 Task: Search one way flight ticket for 2 adults, 2 infants in seat and 1 infant on lap in first from Buffalo: Buffalo Niagara International Airport to Springfield: Abraham Lincoln Capital Airport on 5-2-2023. Number of bags: 5 checked bags. Price is upto 75000. Outbound departure time preference is 20:30.
Action: Mouse moved to (328, 403)
Screenshot: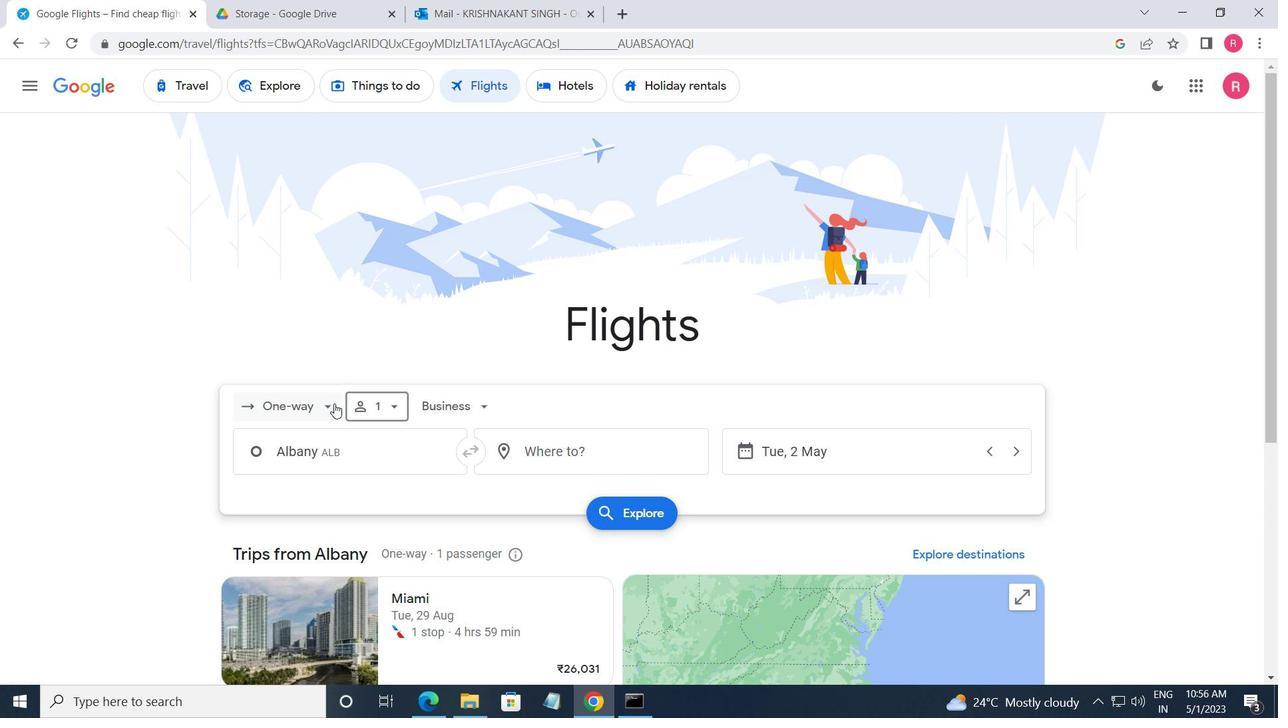 
Action: Mouse pressed left at (328, 403)
Screenshot: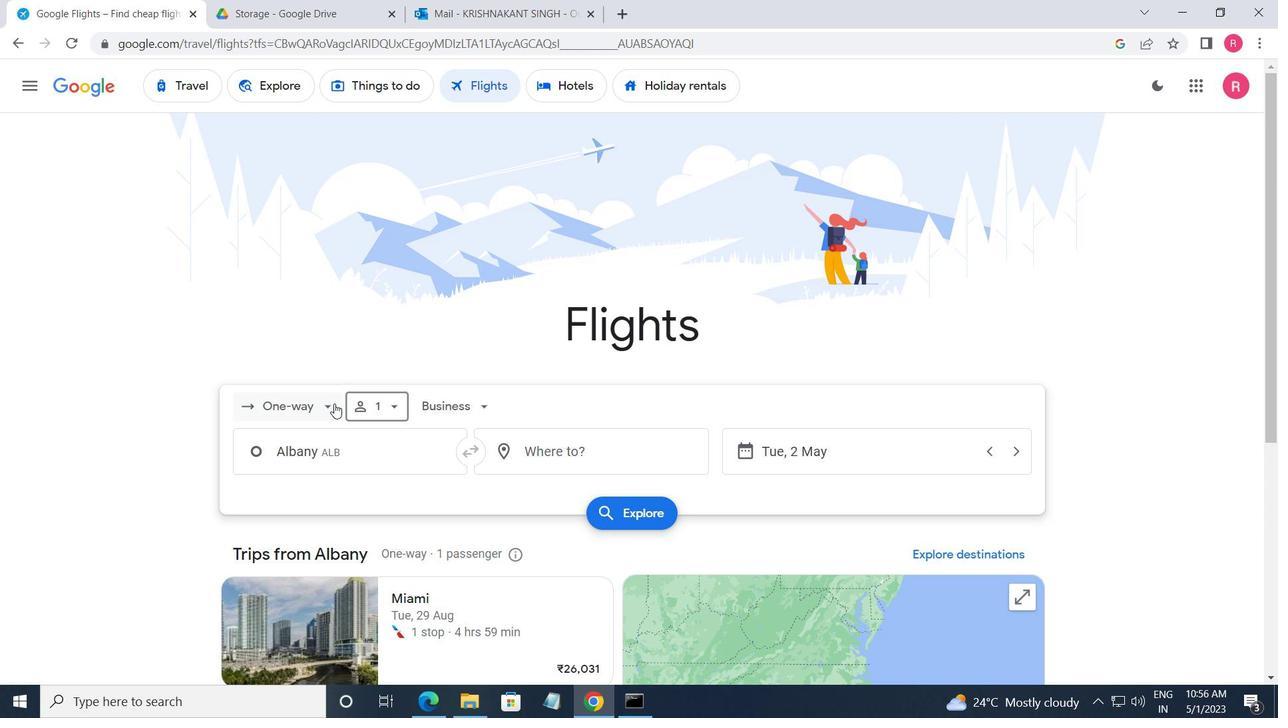 
Action: Mouse moved to (321, 479)
Screenshot: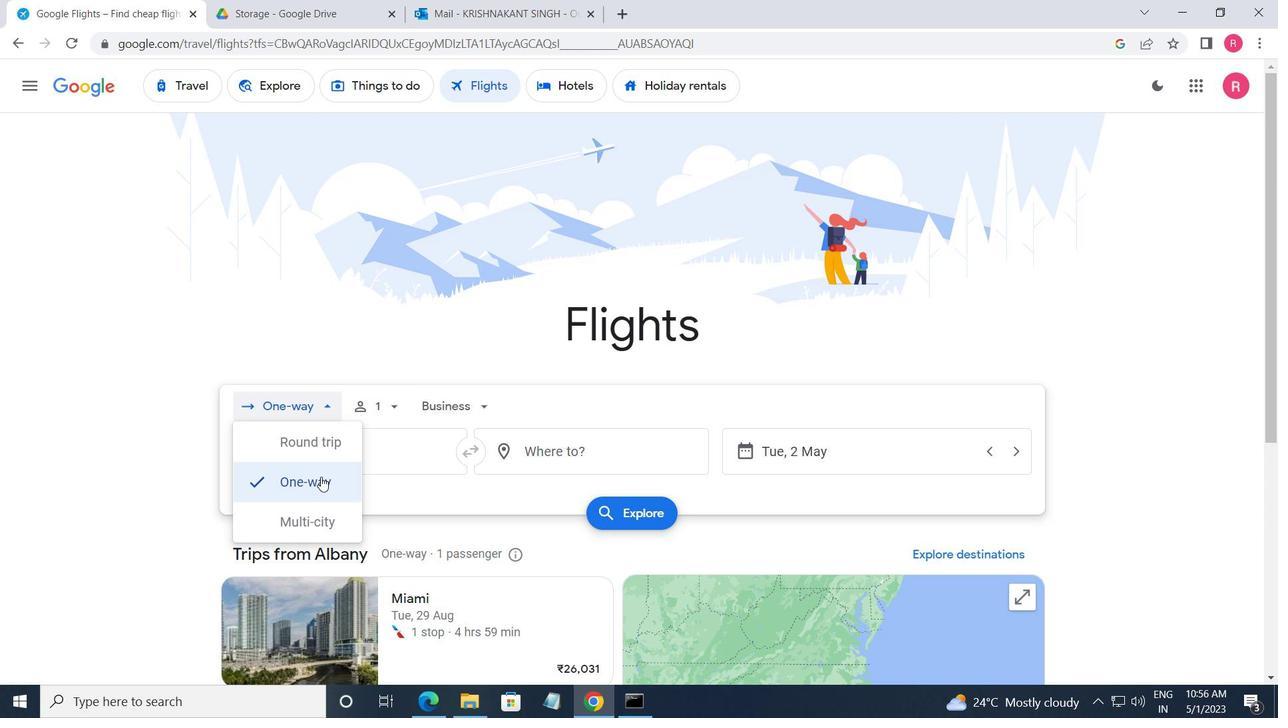 
Action: Mouse pressed left at (321, 479)
Screenshot: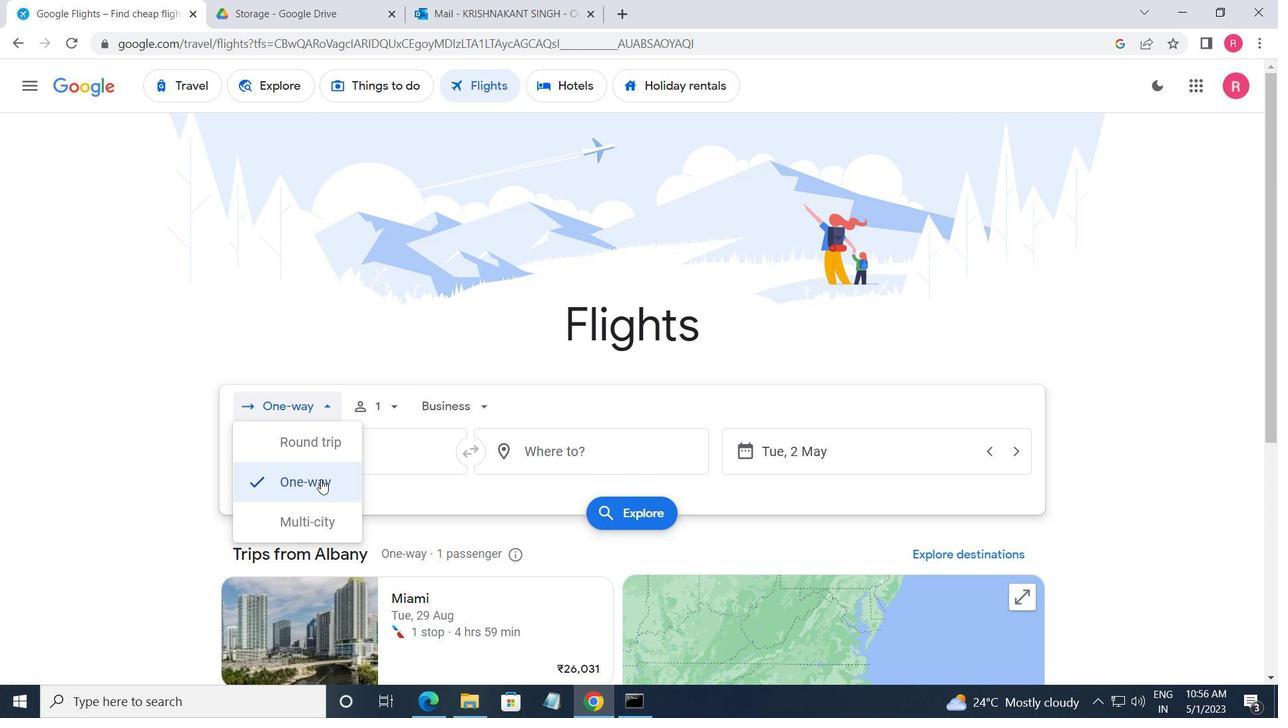 
Action: Mouse moved to (372, 418)
Screenshot: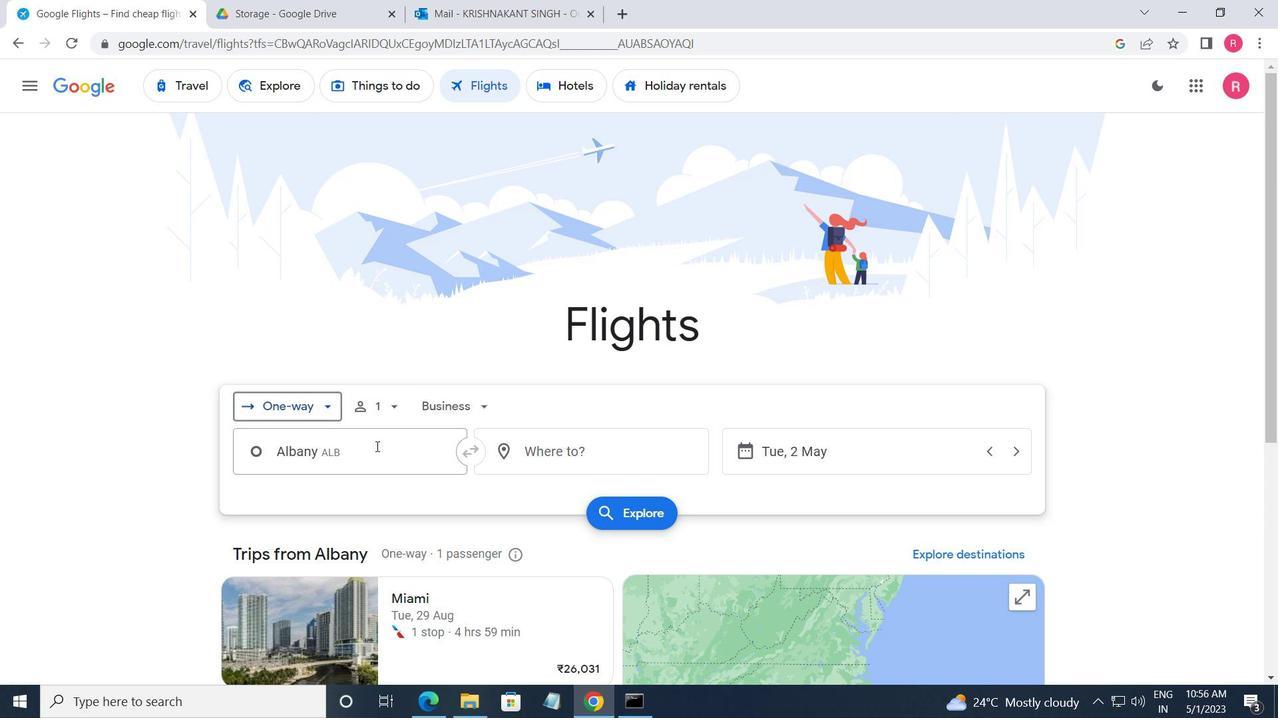 
Action: Mouse pressed left at (372, 418)
Screenshot: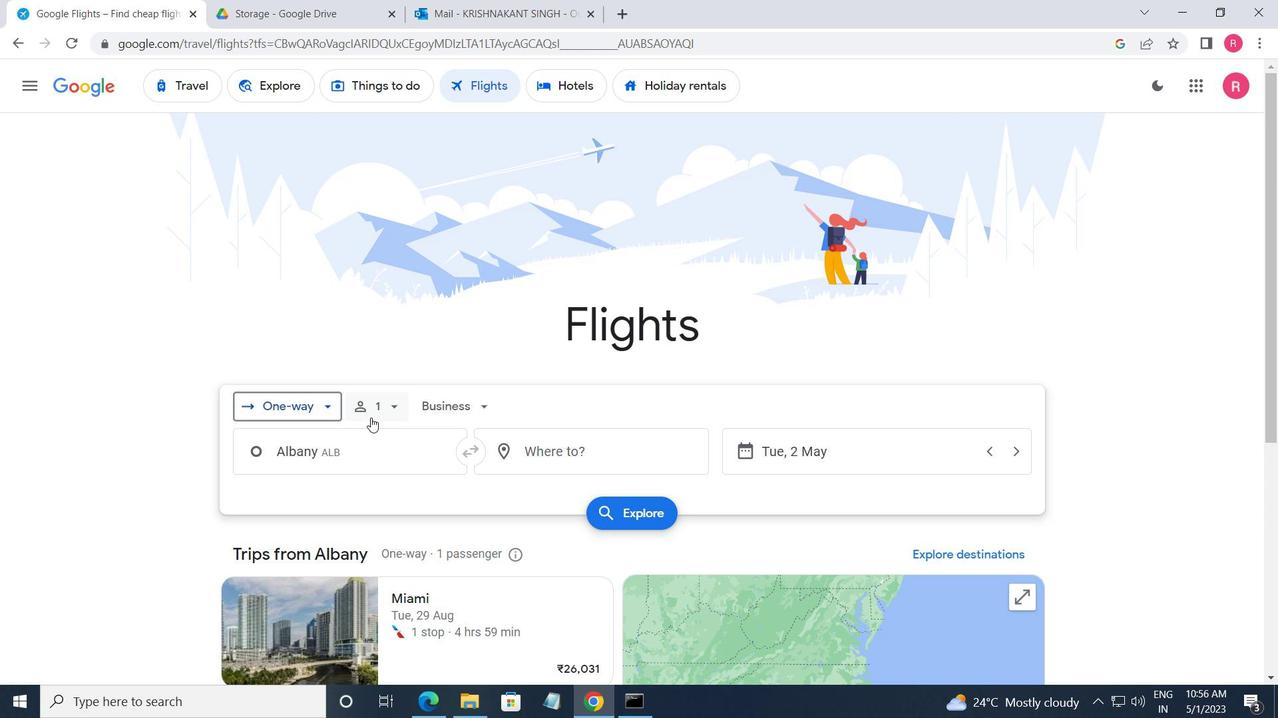 
Action: Mouse moved to (517, 448)
Screenshot: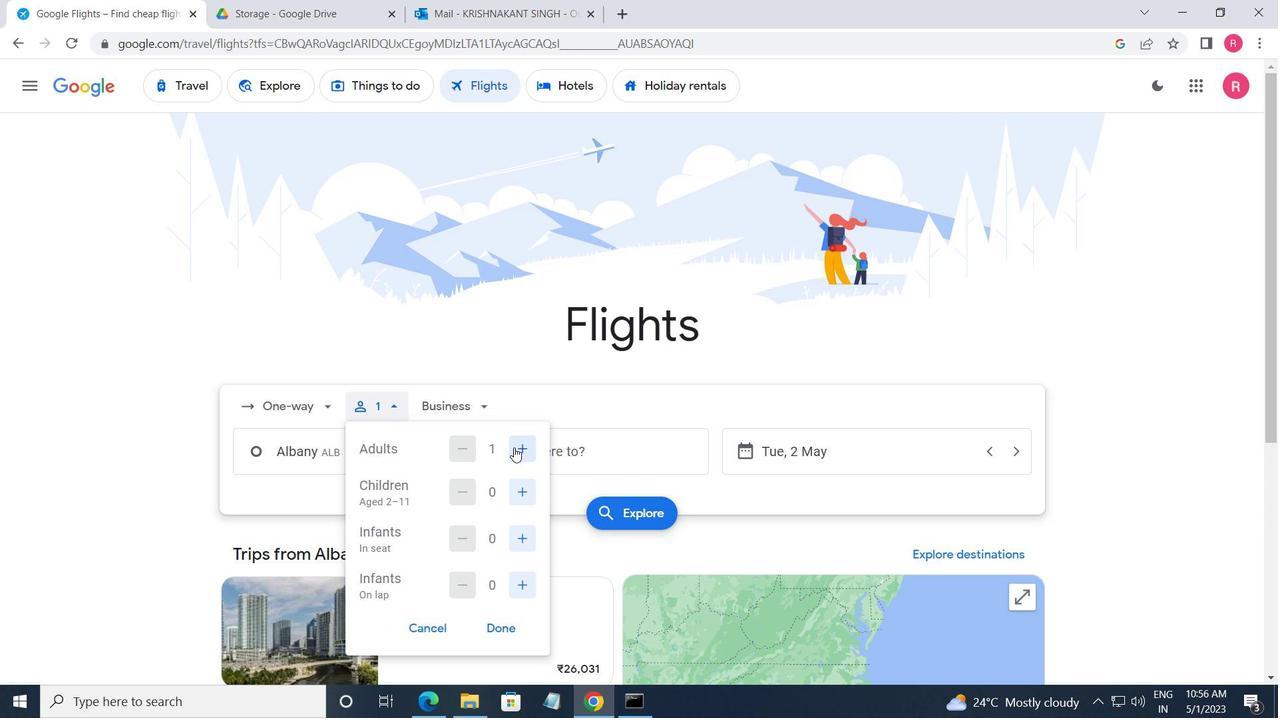 
Action: Mouse pressed left at (517, 448)
Screenshot: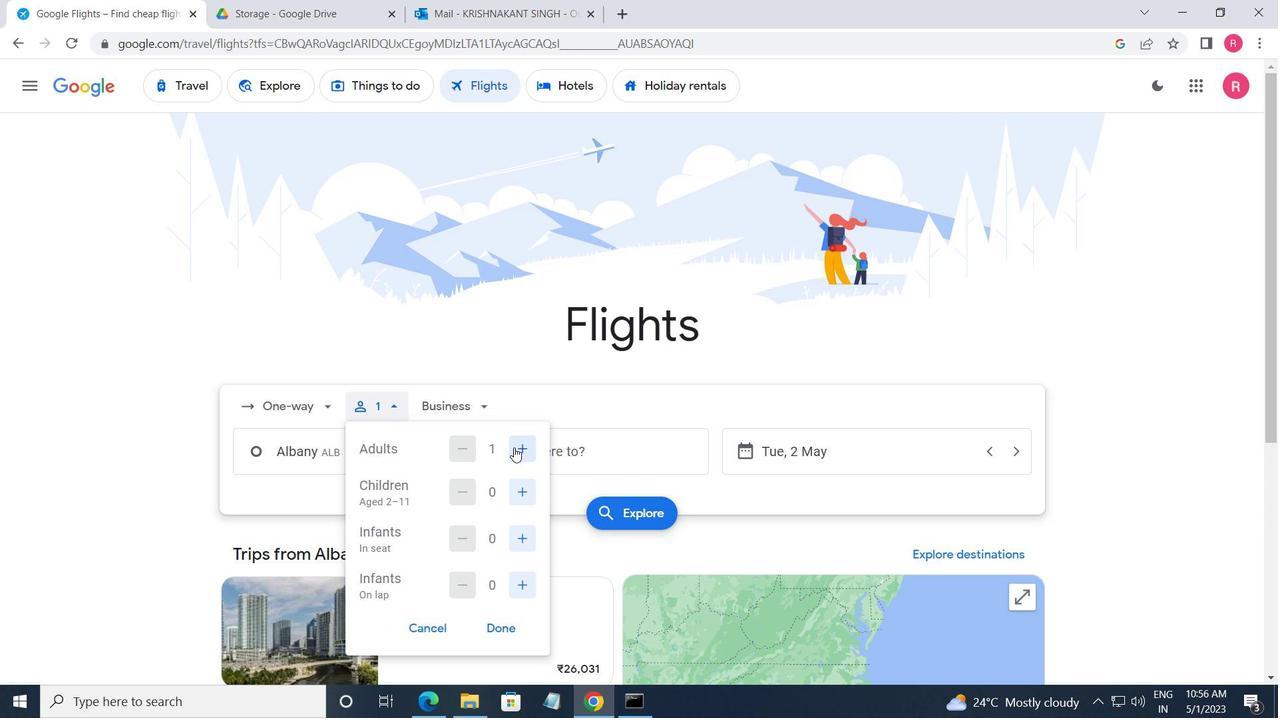 
Action: Mouse moved to (518, 448)
Screenshot: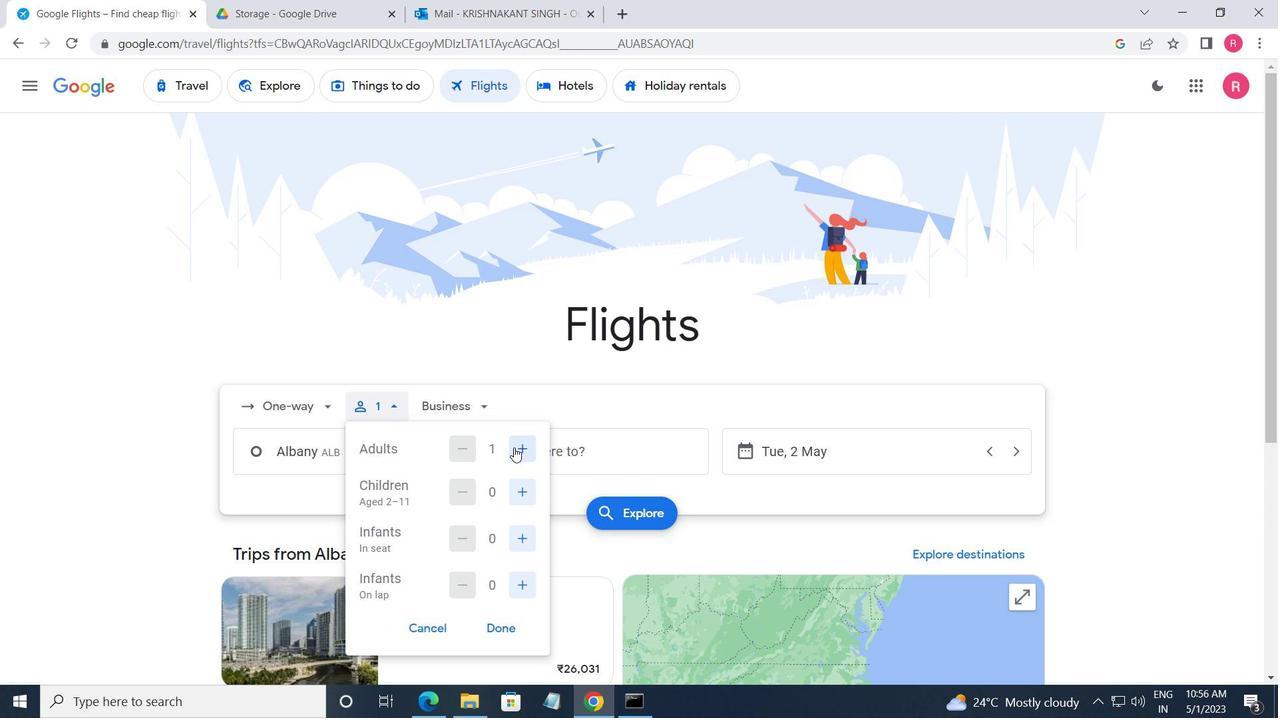 
Action: Mouse pressed left at (518, 448)
Screenshot: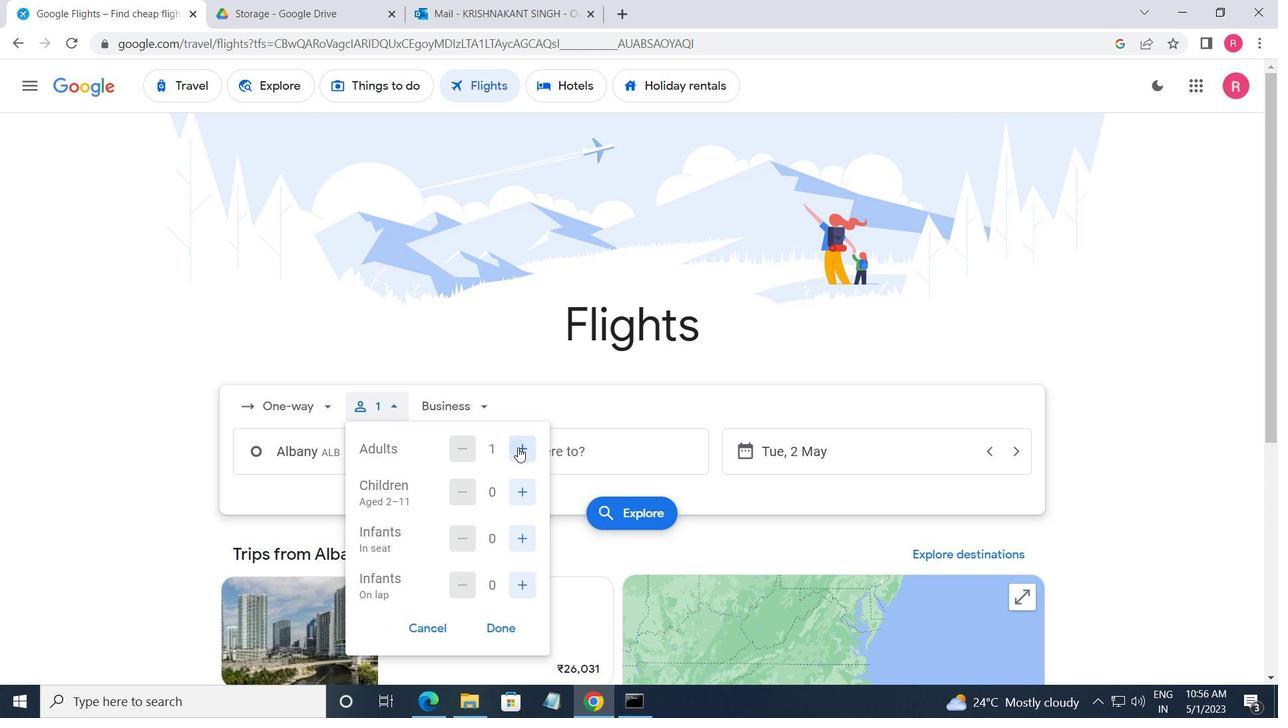 
Action: Mouse moved to (465, 451)
Screenshot: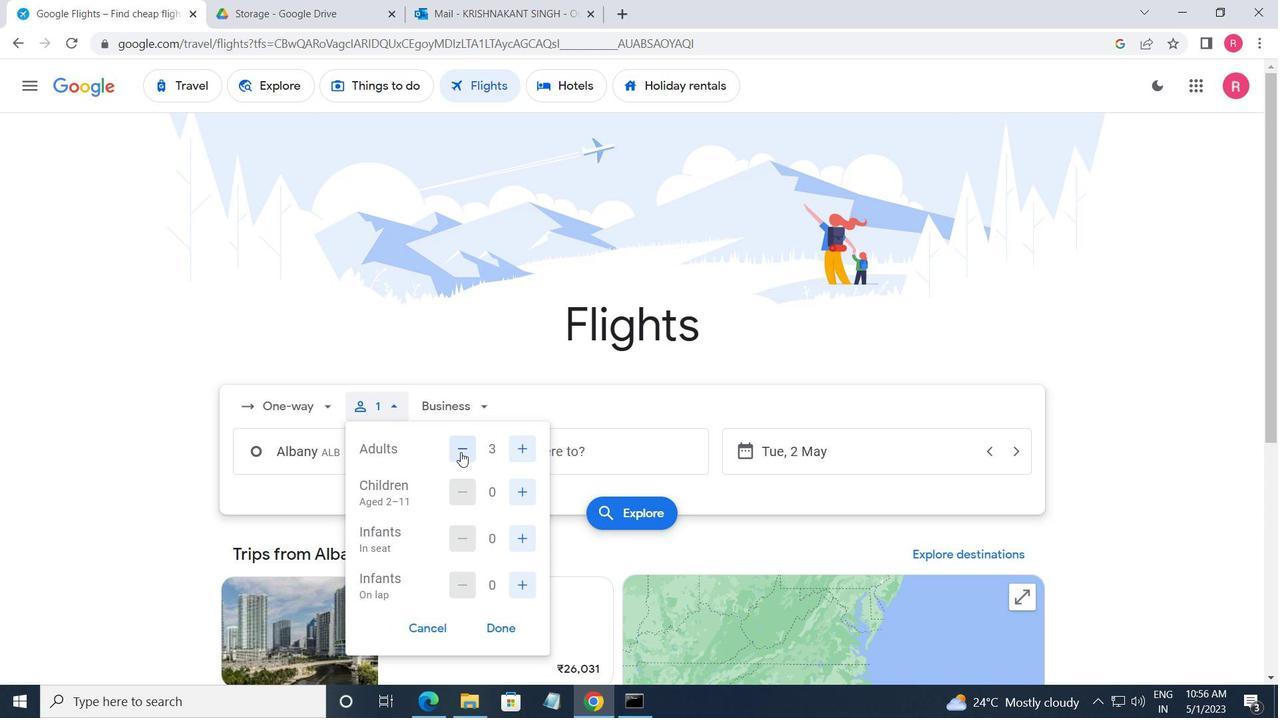 
Action: Mouse pressed left at (465, 451)
Screenshot: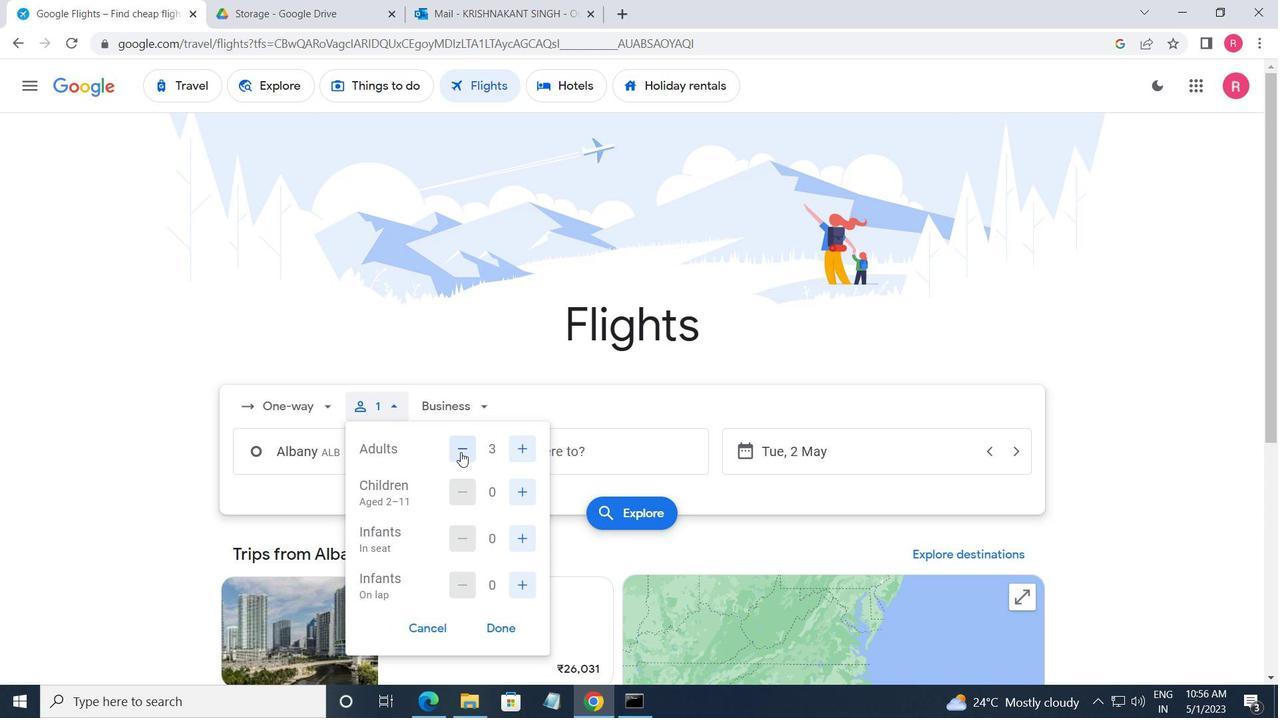 
Action: Mouse moved to (530, 487)
Screenshot: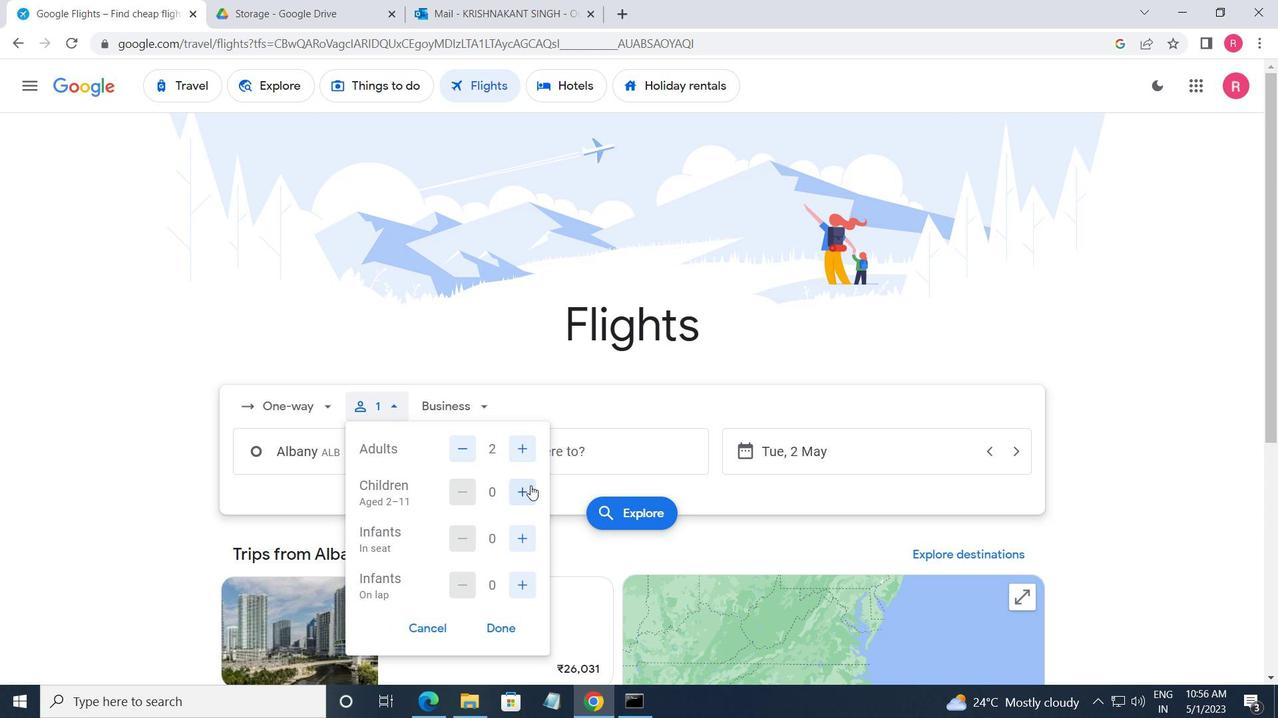 
Action: Mouse pressed left at (530, 487)
Screenshot: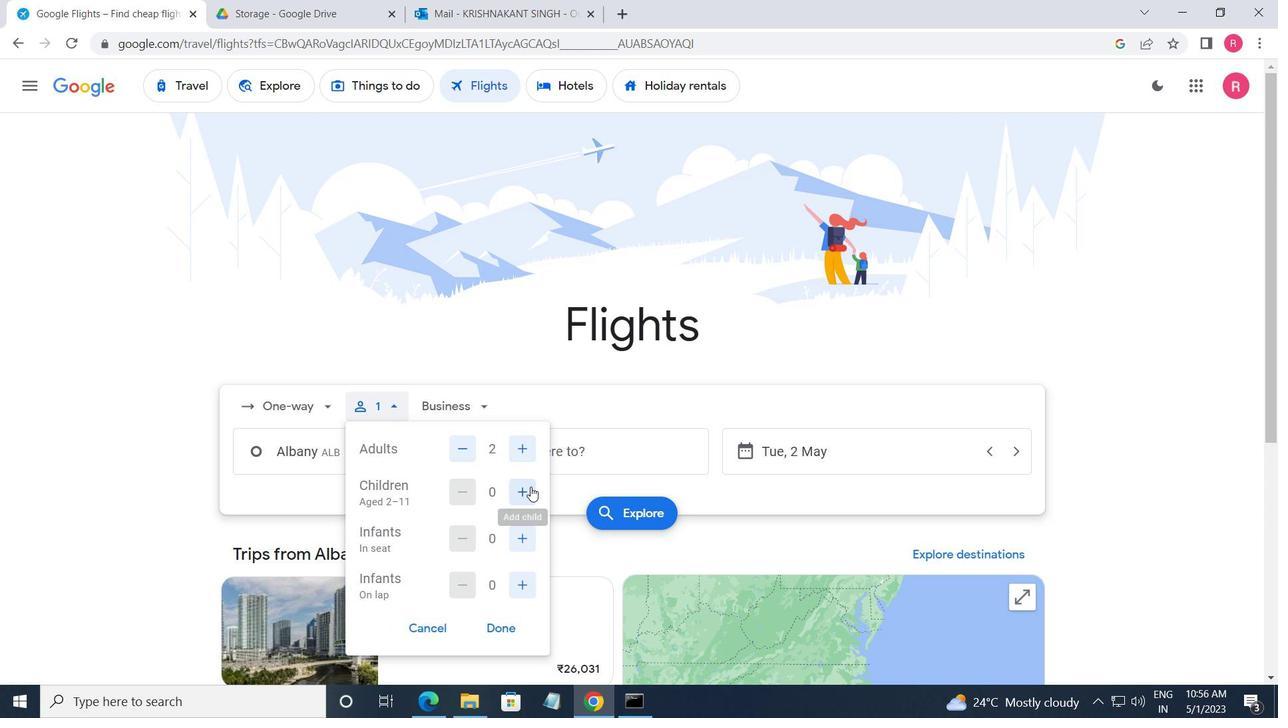 
Action: Mouse pressed left at (530, 487)
Screenshot: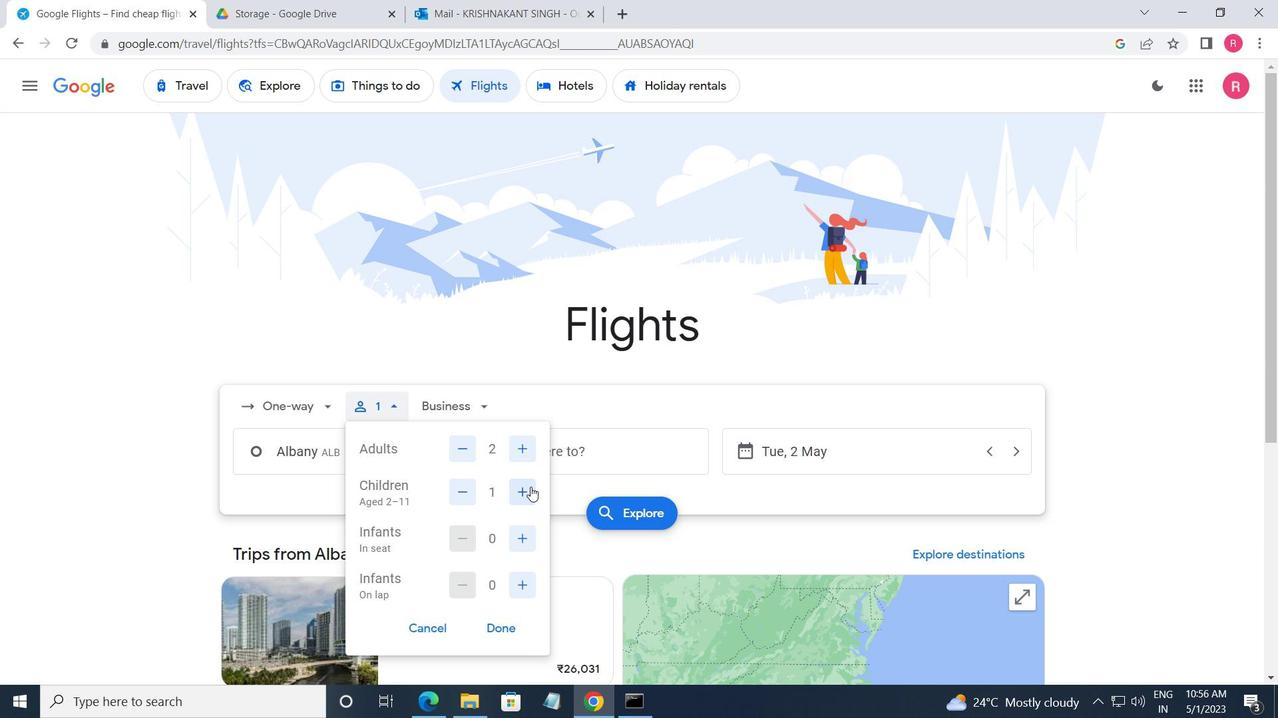 
Action: Mouse moved to (524, 541)
Screenshot: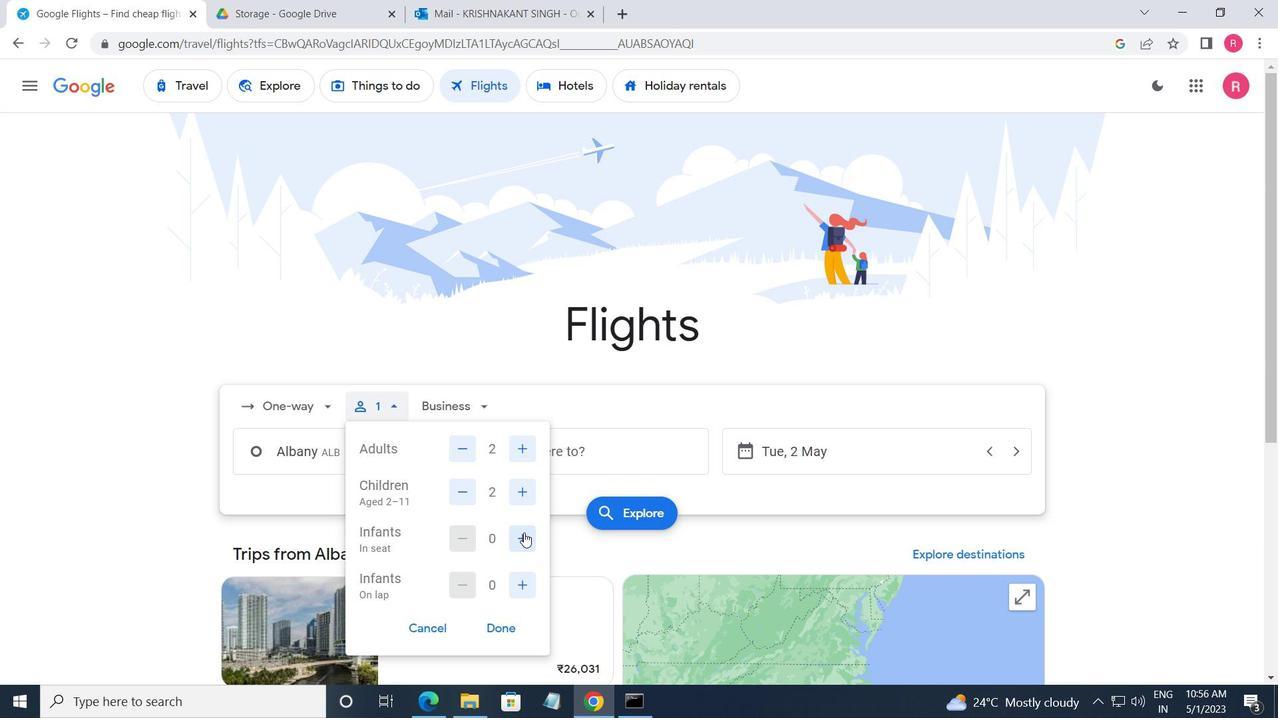 
Action: Mouse pressed left at (524, 541)
Screenshot: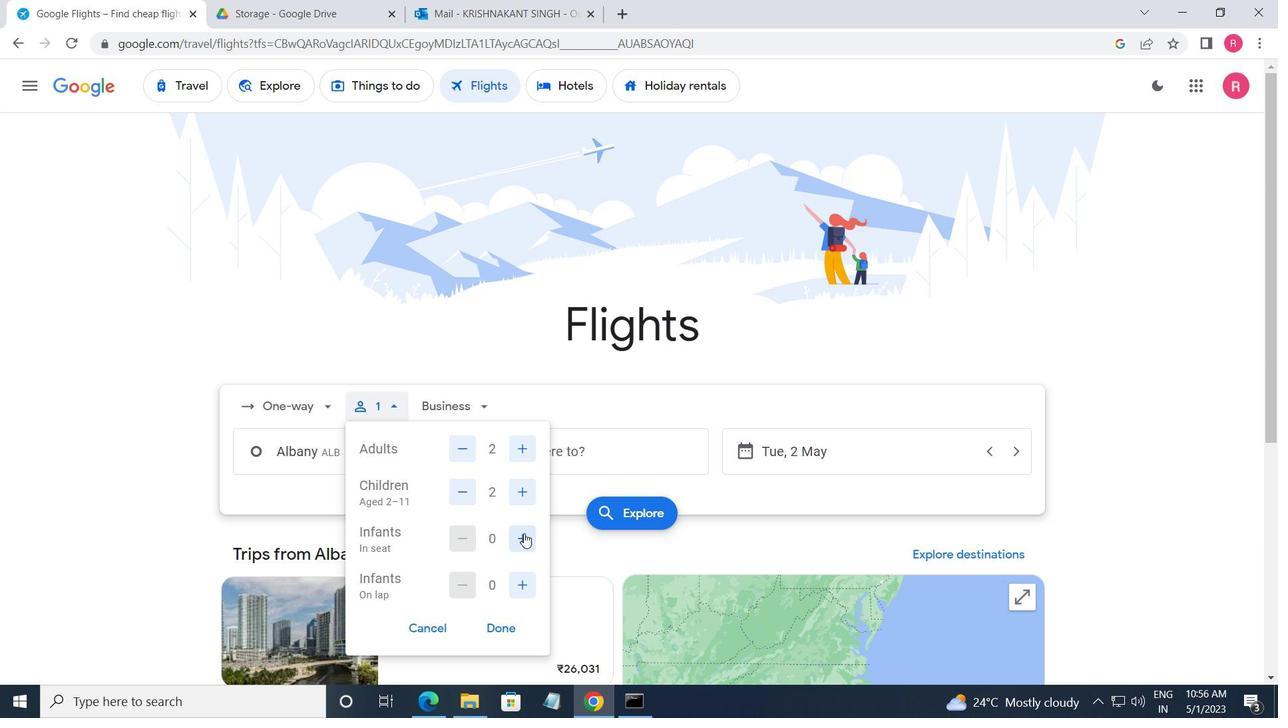 
Action: Mouse pressed left at (524, 541)
Screenshot: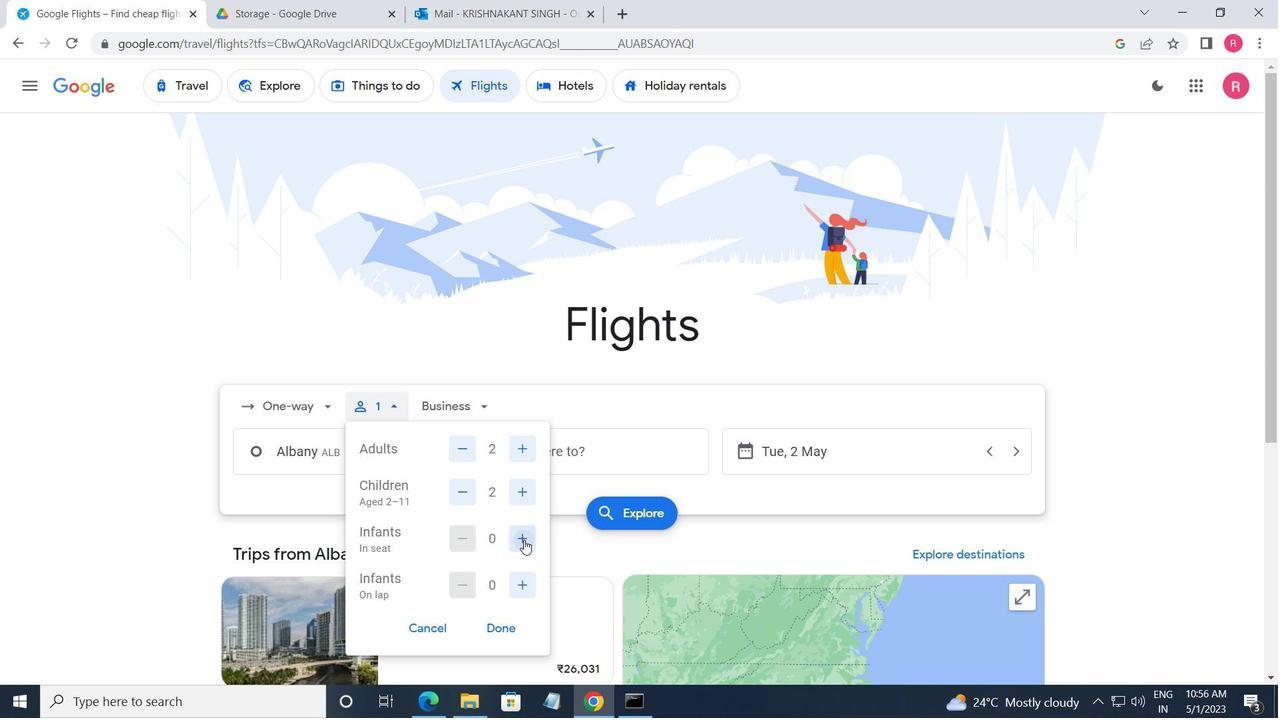 
Action: Mouse moved to (456, 415)
Screenshot: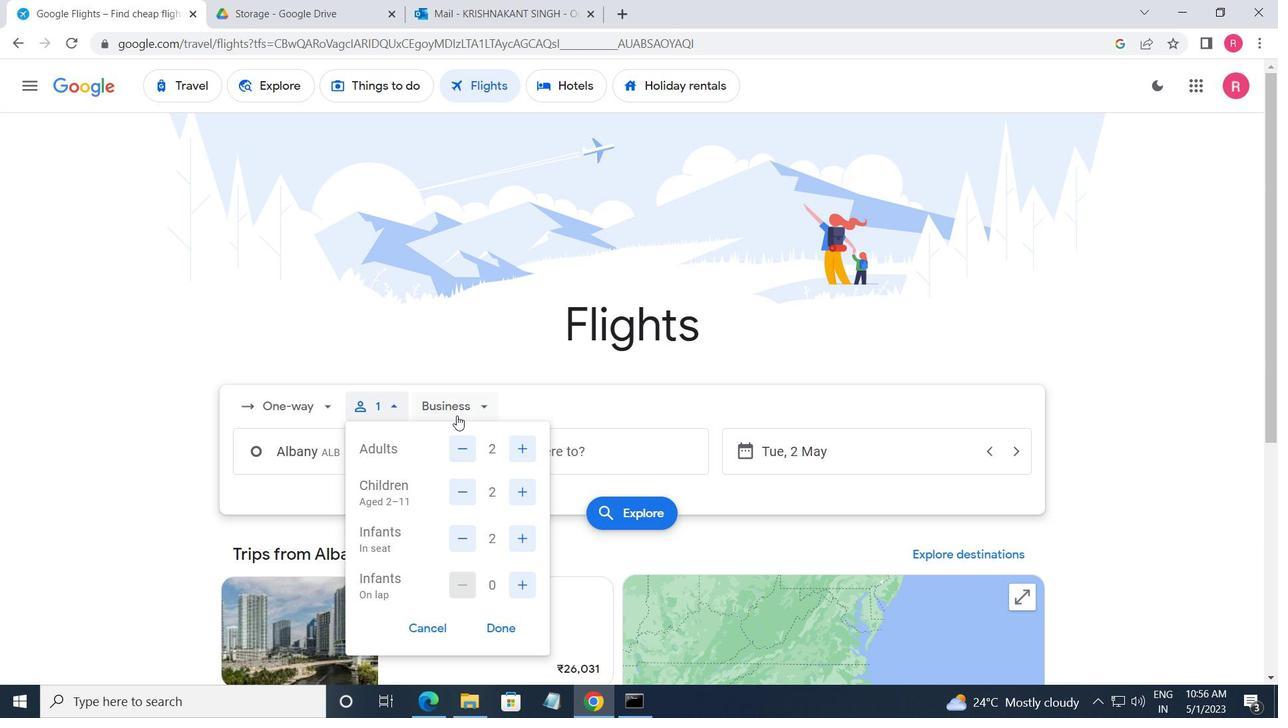 
Action: Mouse pressed left at (456, 415)
Screenshot: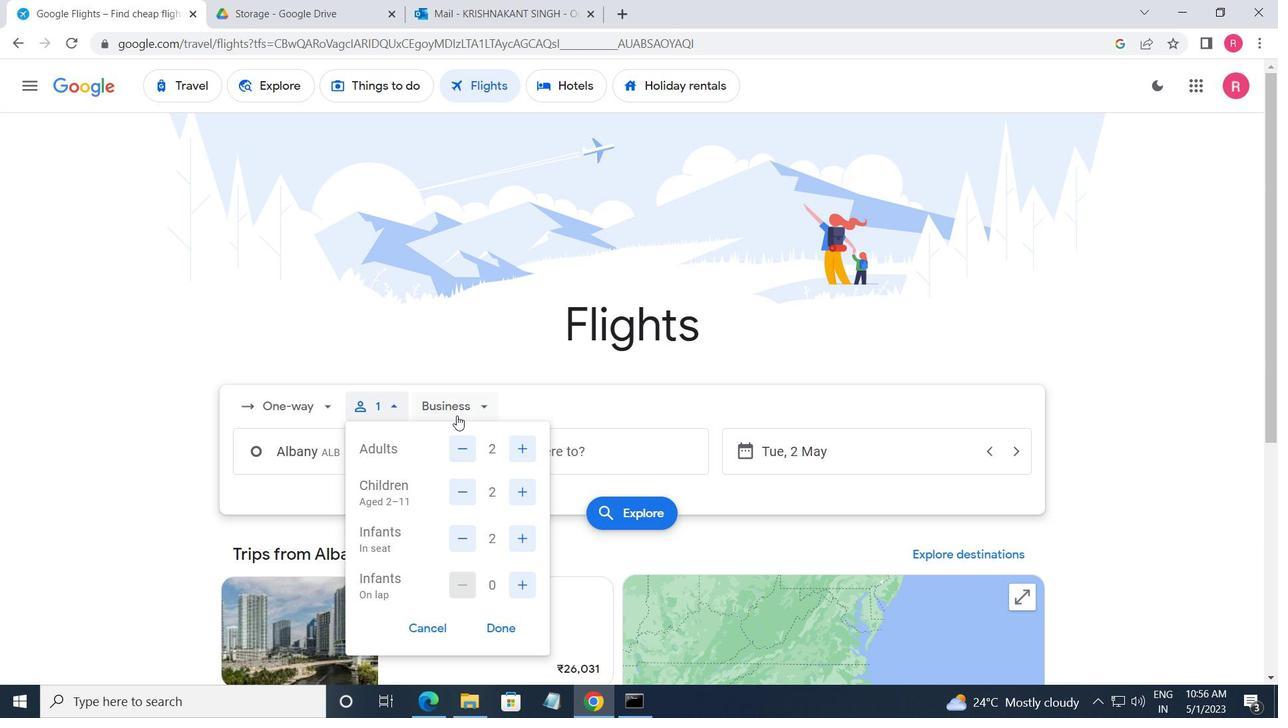 
Action: Mouse moved to (475, 567)
Screenshot: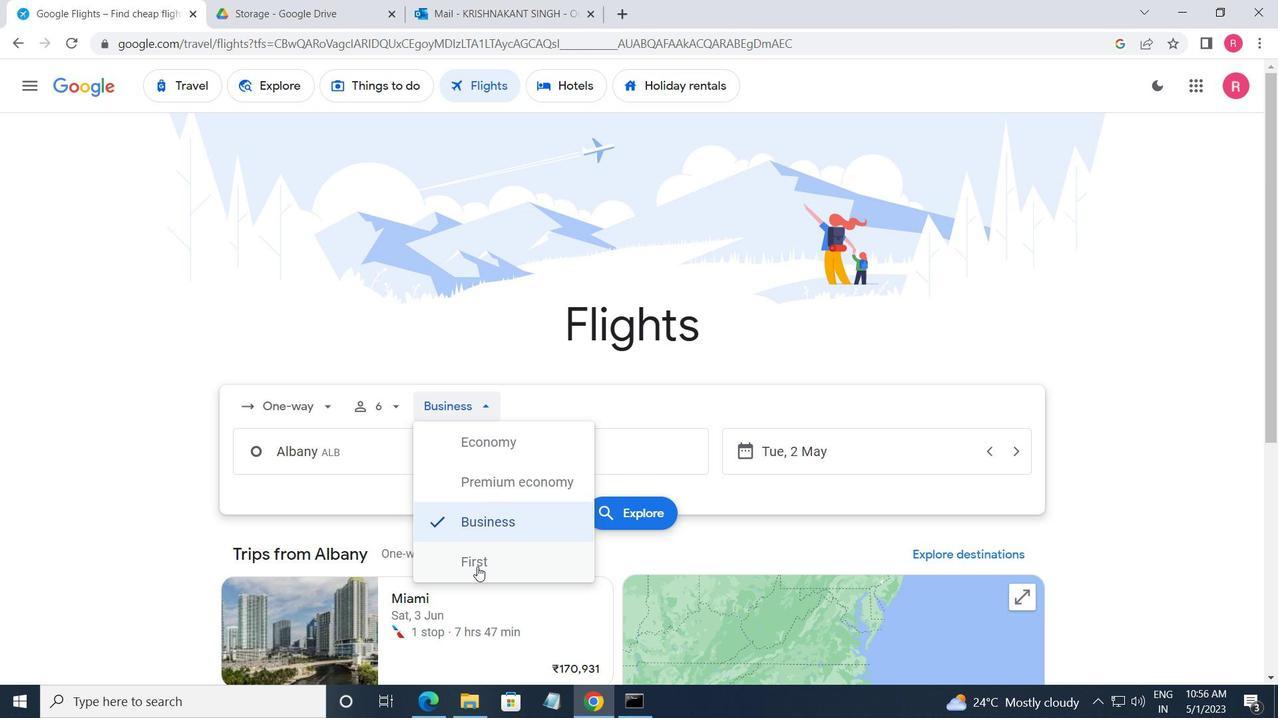 
Action: Mouse pressed left at (475, 567)
Screenshot: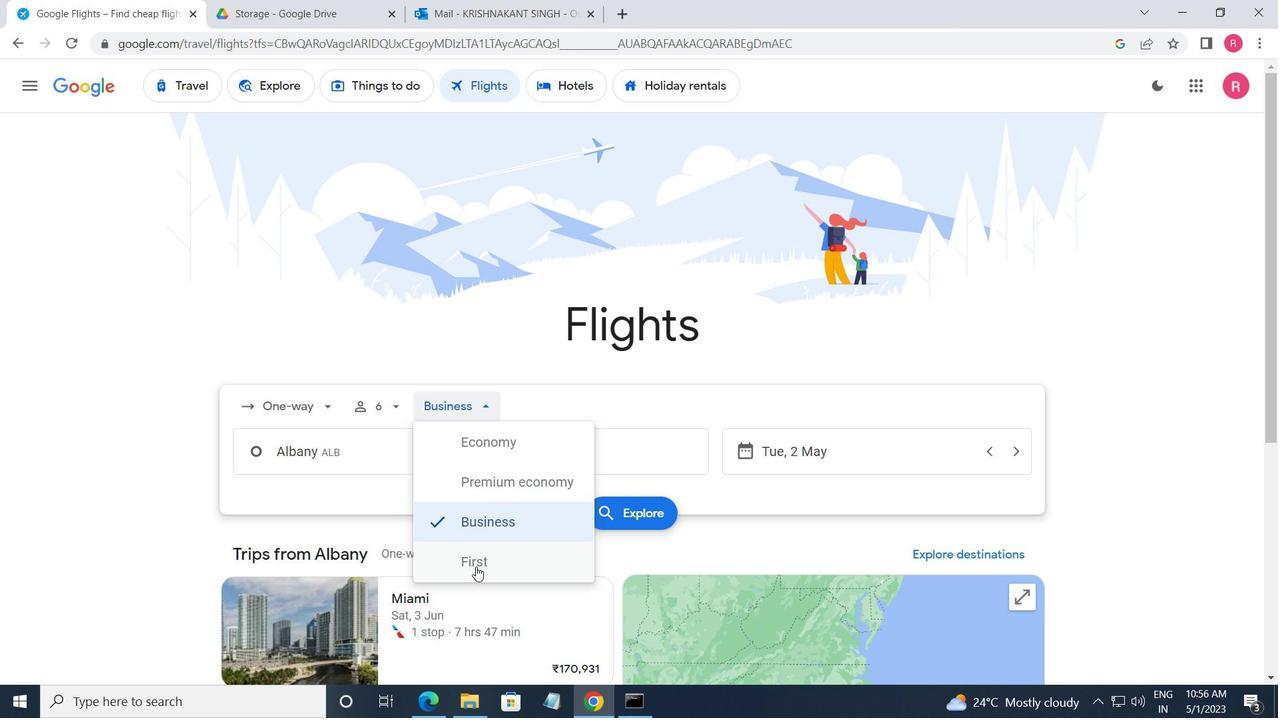 
Action: Mouse moved to (388, 458)
Screenshot: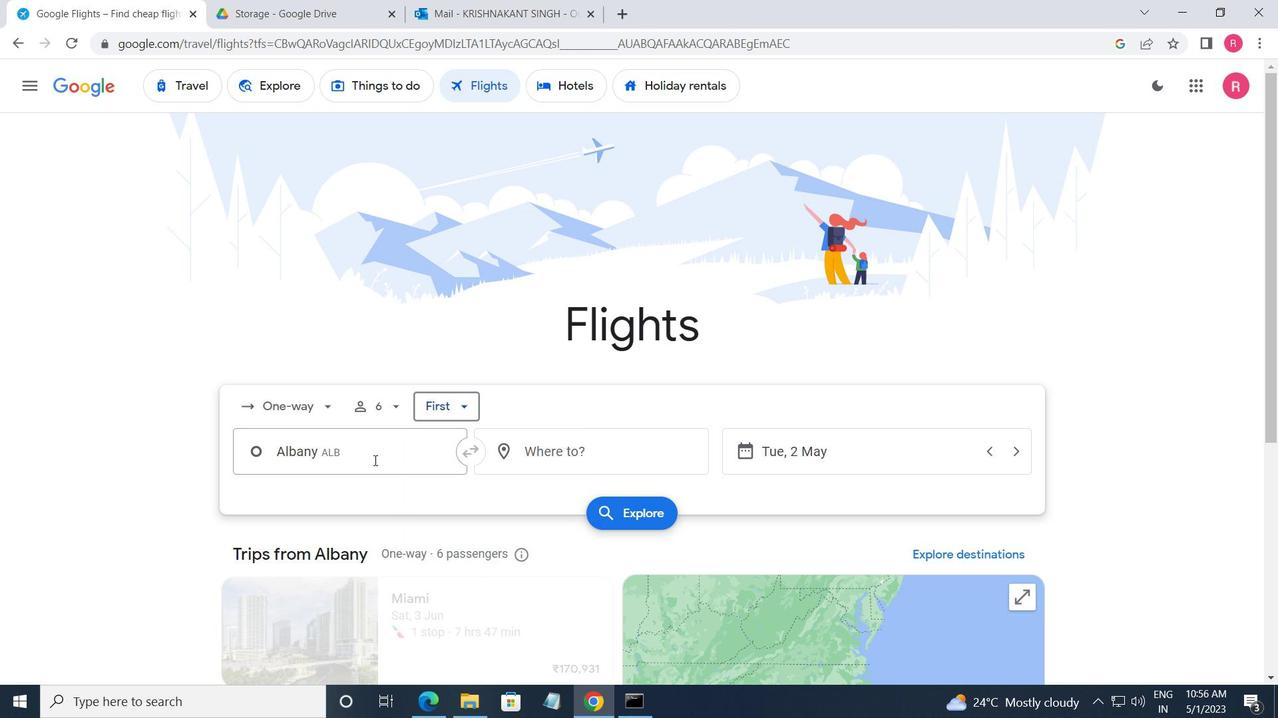 
Action: Mouse pressed left at (388, 458)
Screenshot: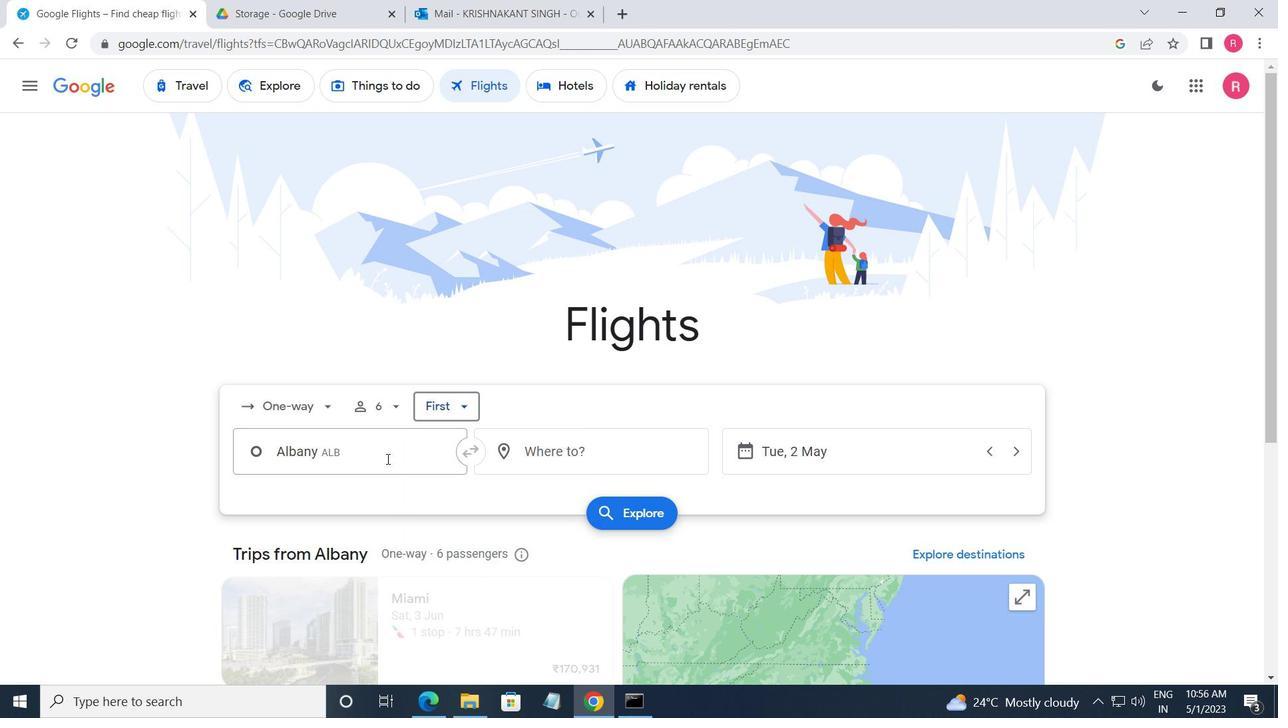 
Action: Mouse moved to (412, 539)
Screenshot: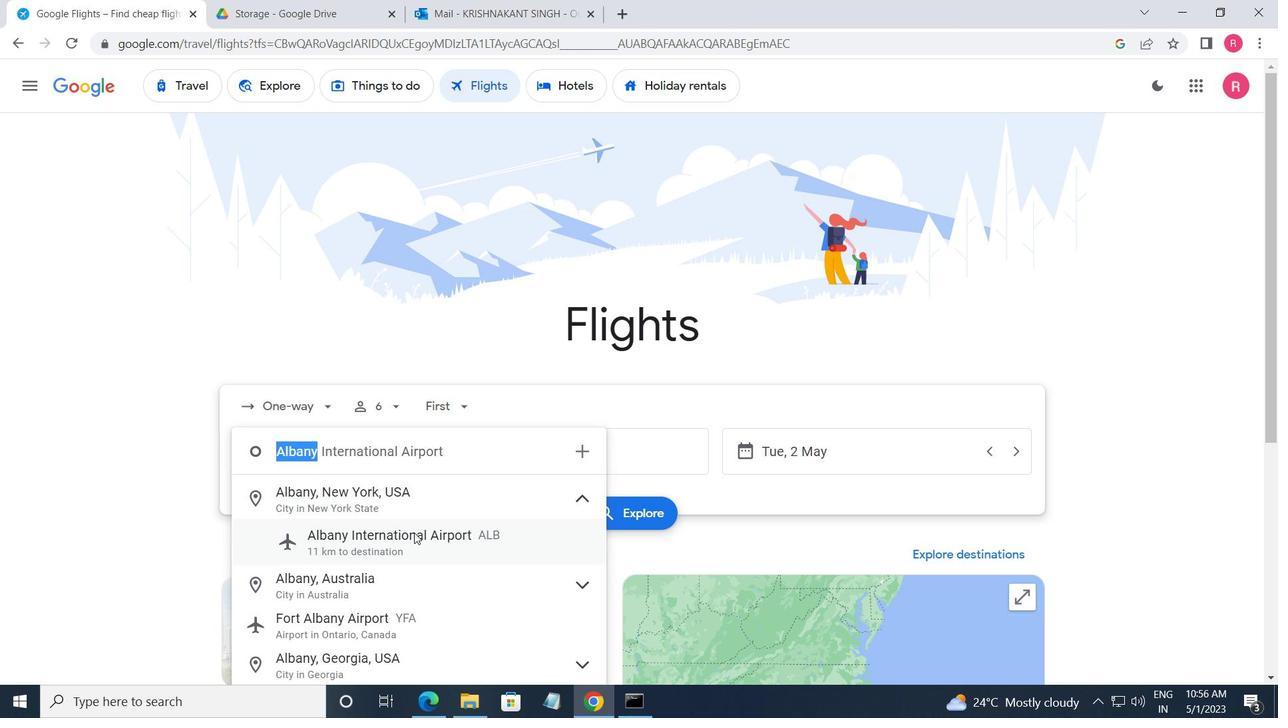 
Action: Mouse pressed left at (412, 539)
Screenshot: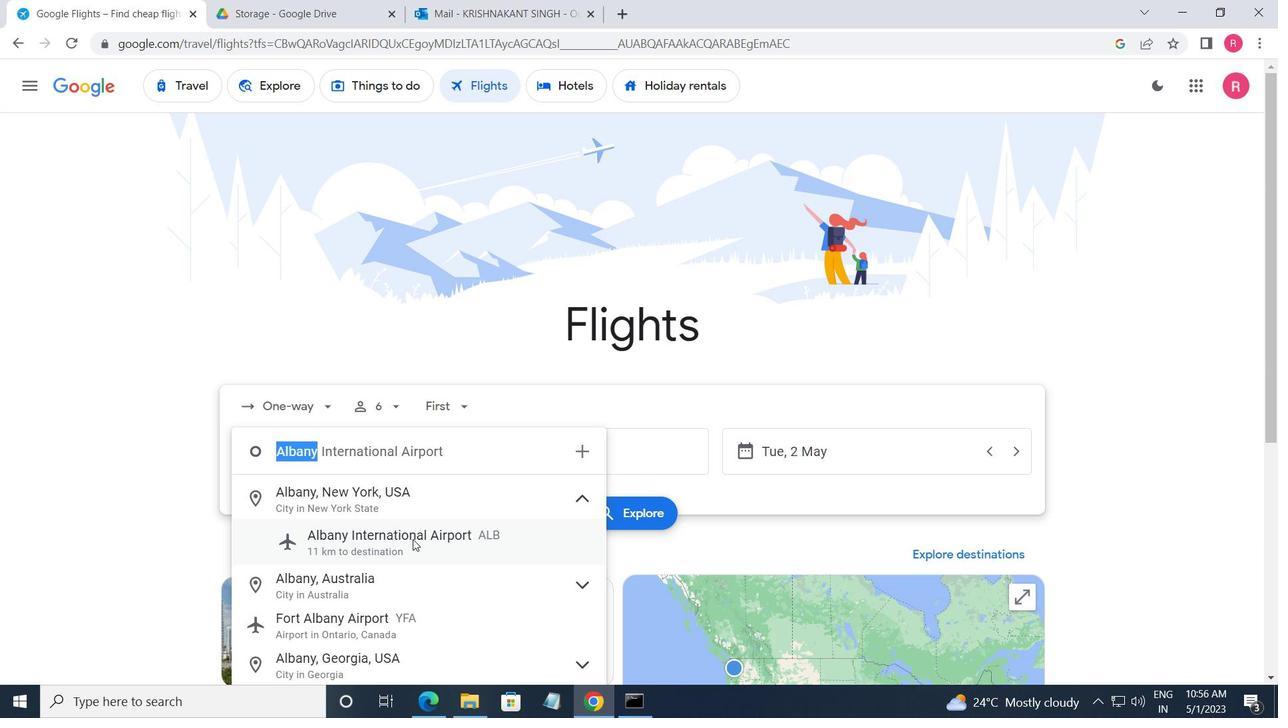 
Action: Mouse moved to (579, 464)
Screenshot: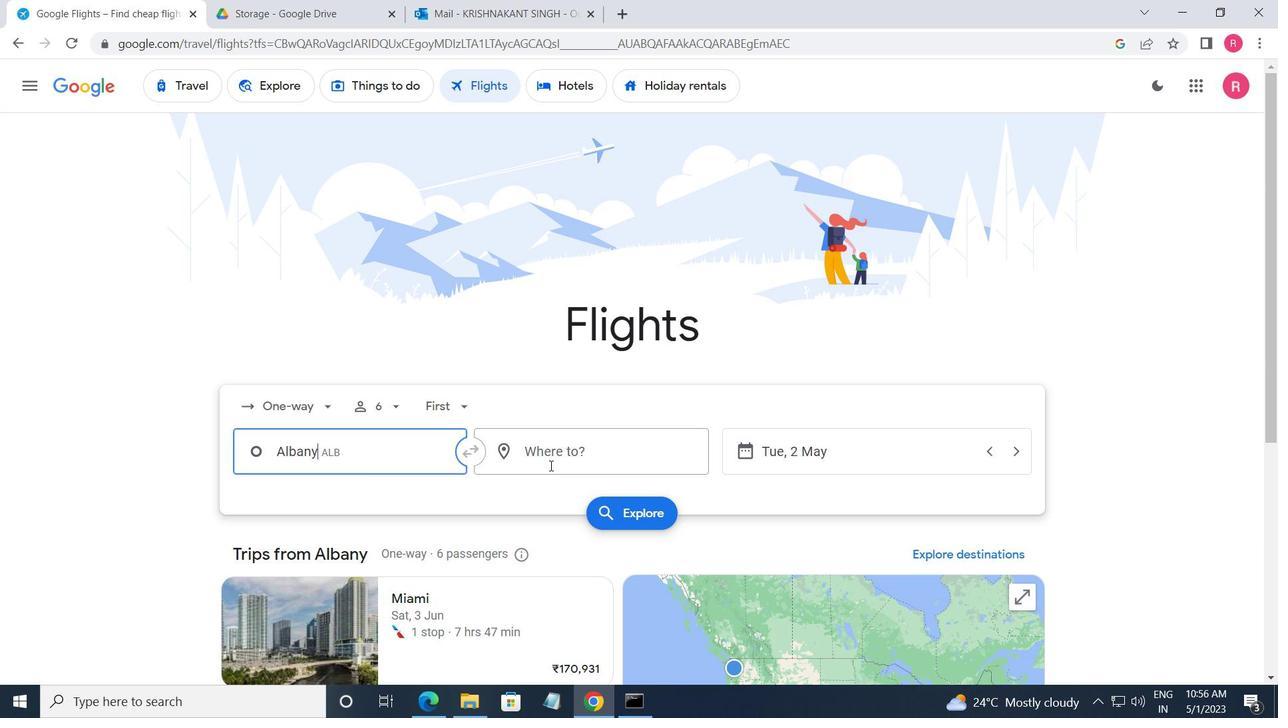 
Action: Mouse pressed left at (579, 464)
Screenshot: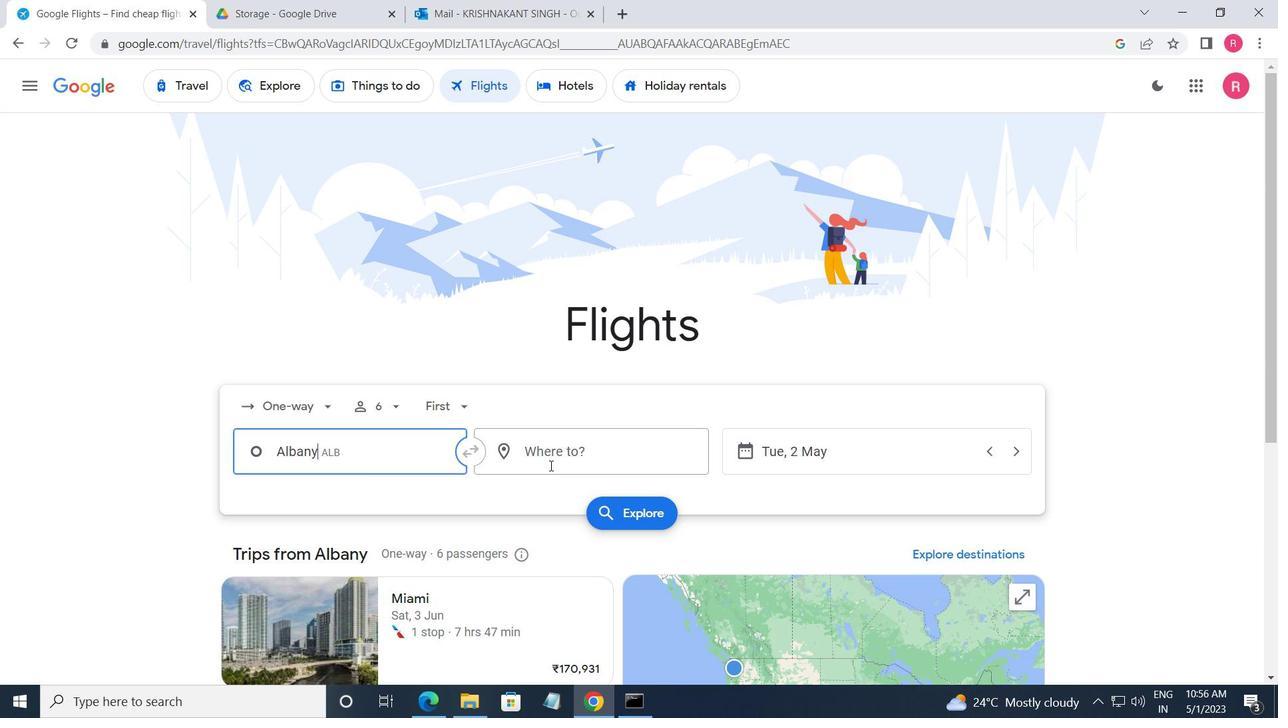 
Action: Mouse moved to (537, 615)
Screenshot: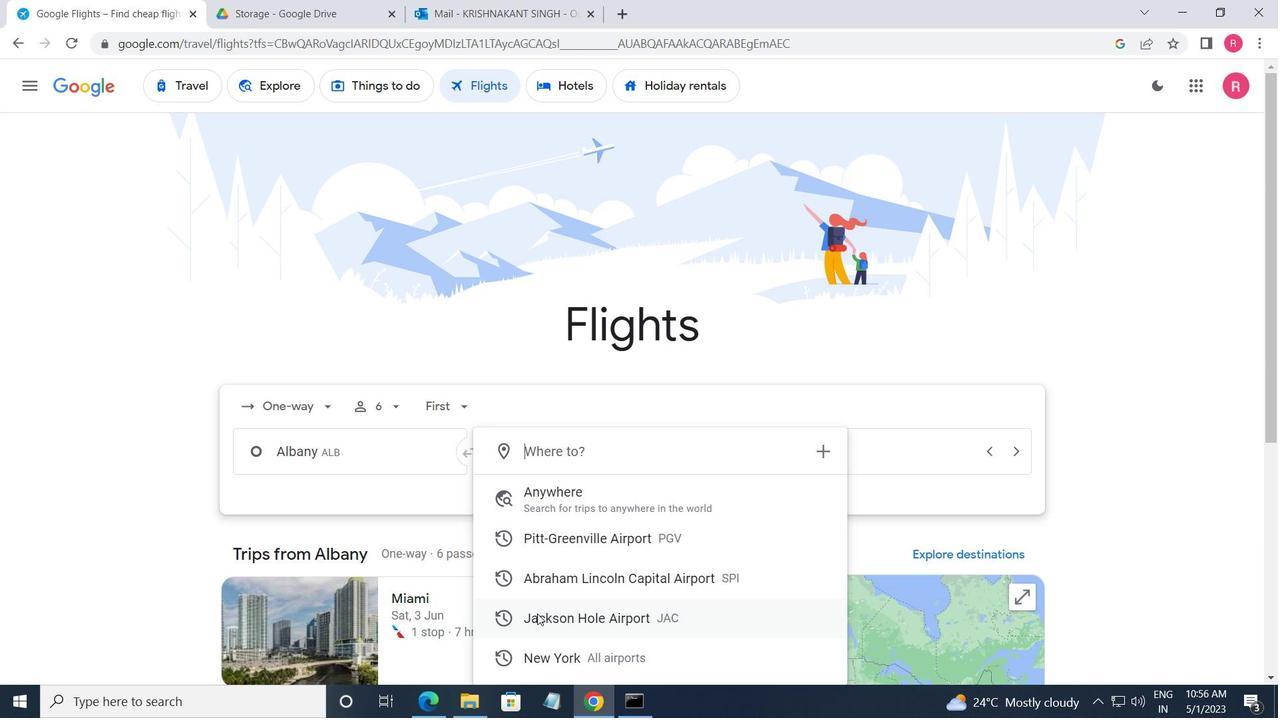 
Action: Mouse pressed left at (537, 615)
Screenshot: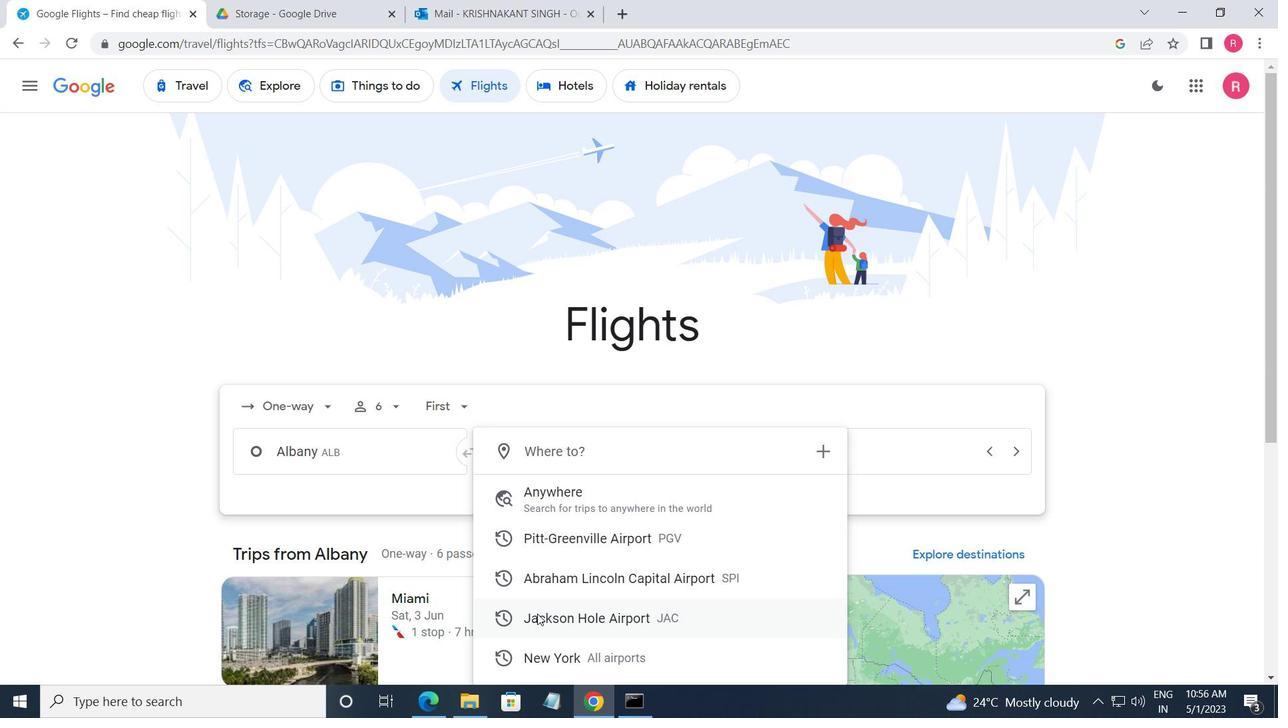 
Action: Mouse moved to (838, 459)
Screenshot: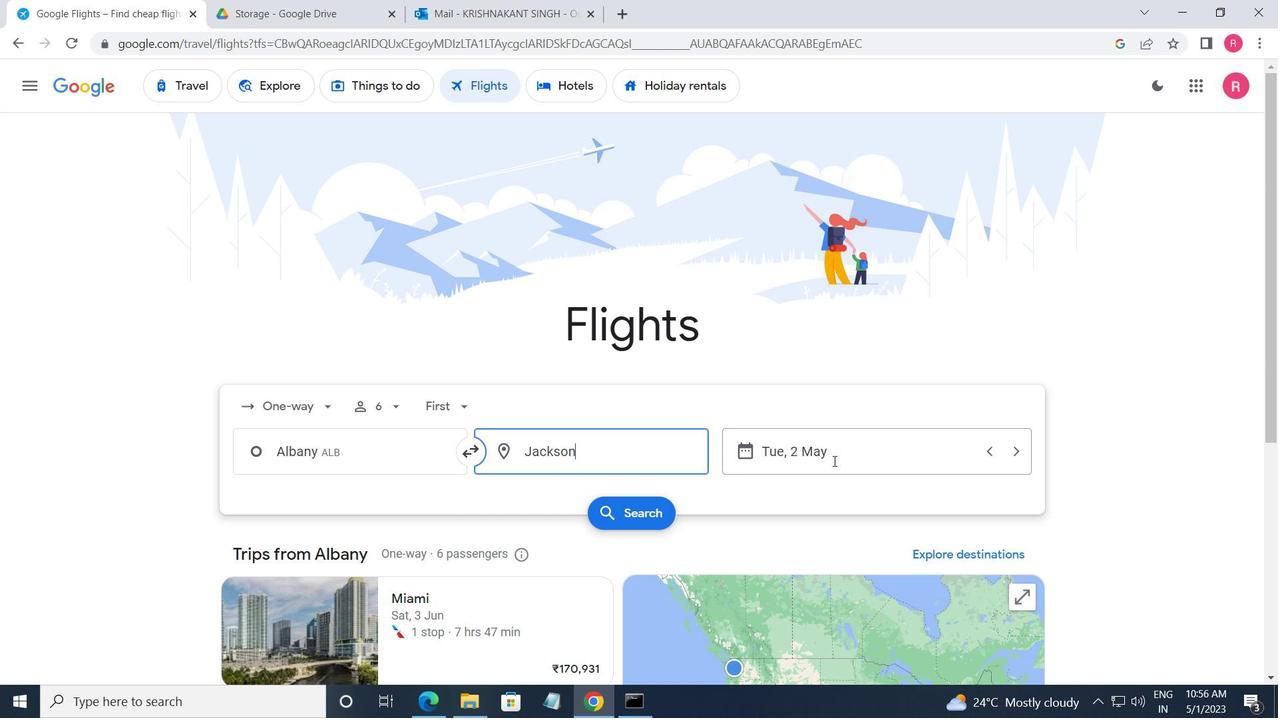 
Action: Mouse pressed left at (838, 459)
Screenshot: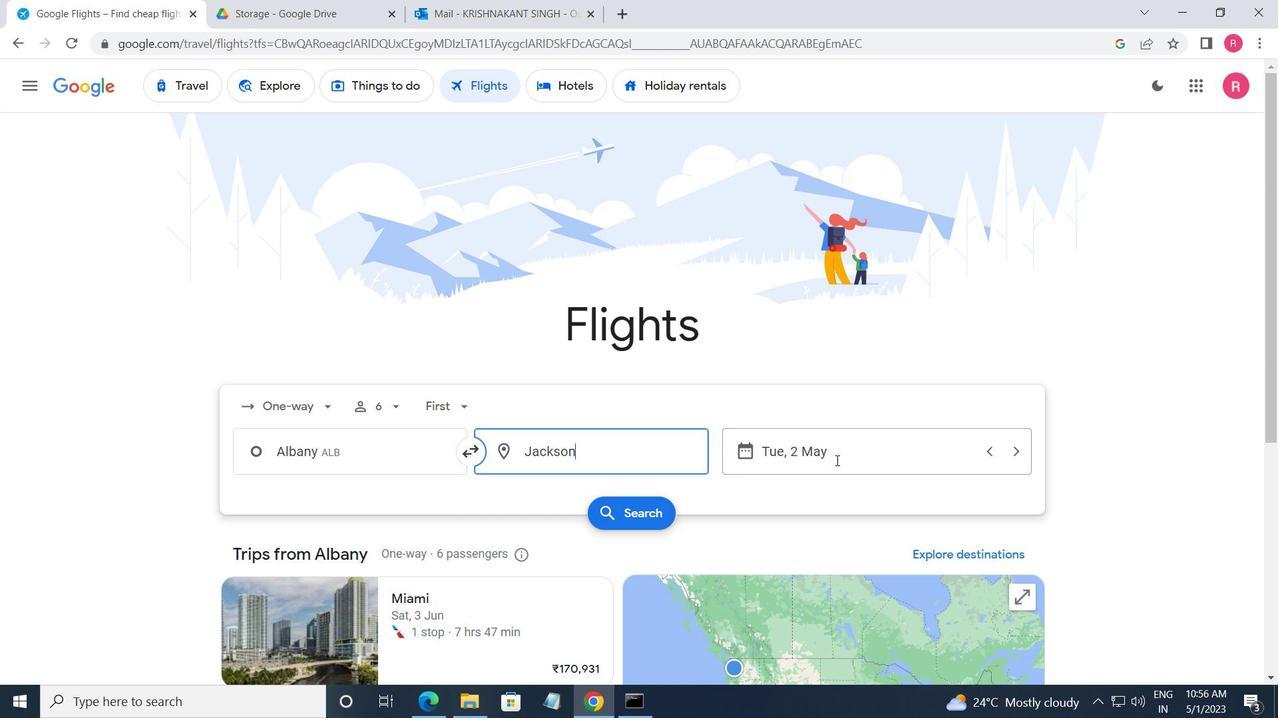
Action: Mouse moved to (524, 391)
Screenshot: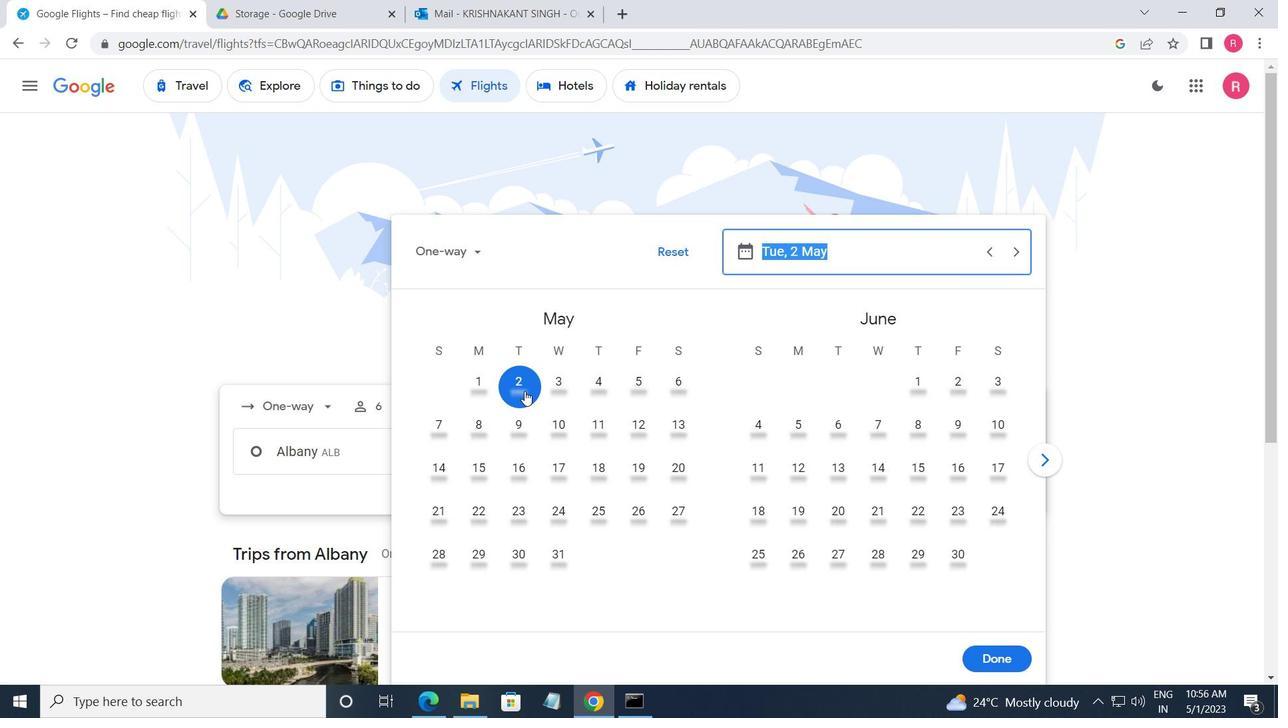 
Action: Mouse pressed left at (524, 391)
Screenshot: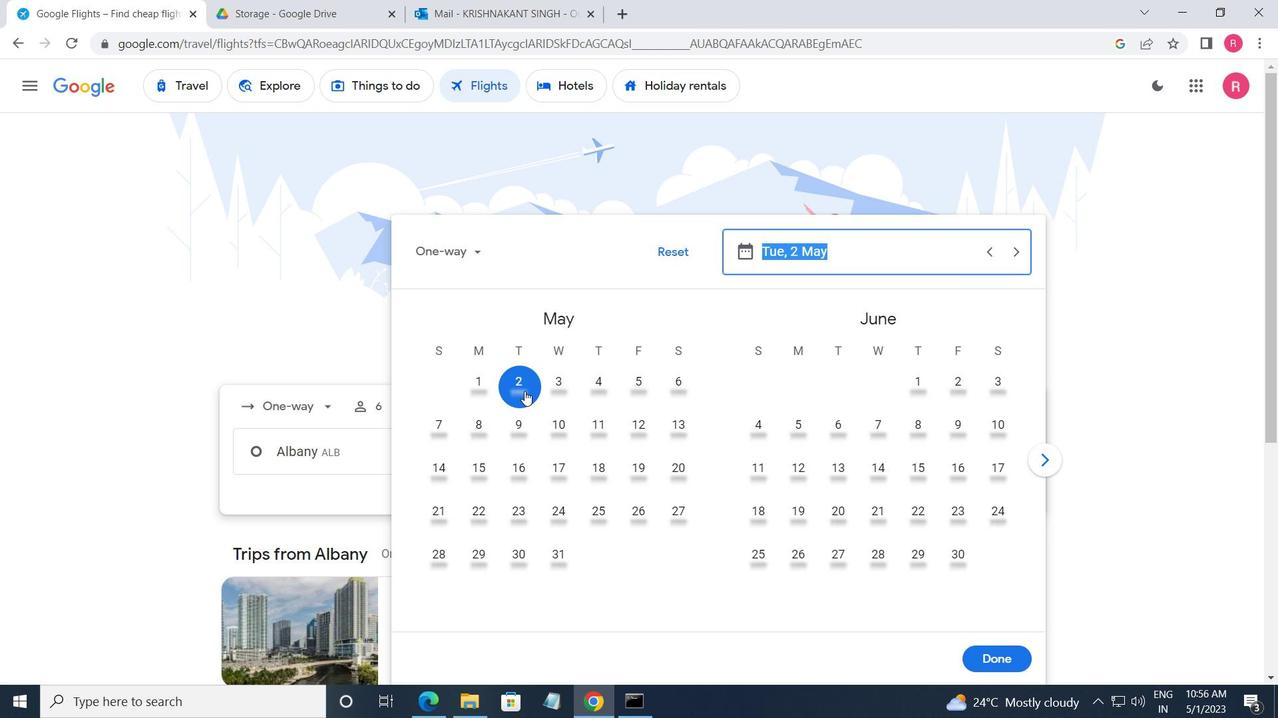 
Action: Mouse moved to (986, 661)
Screenshot: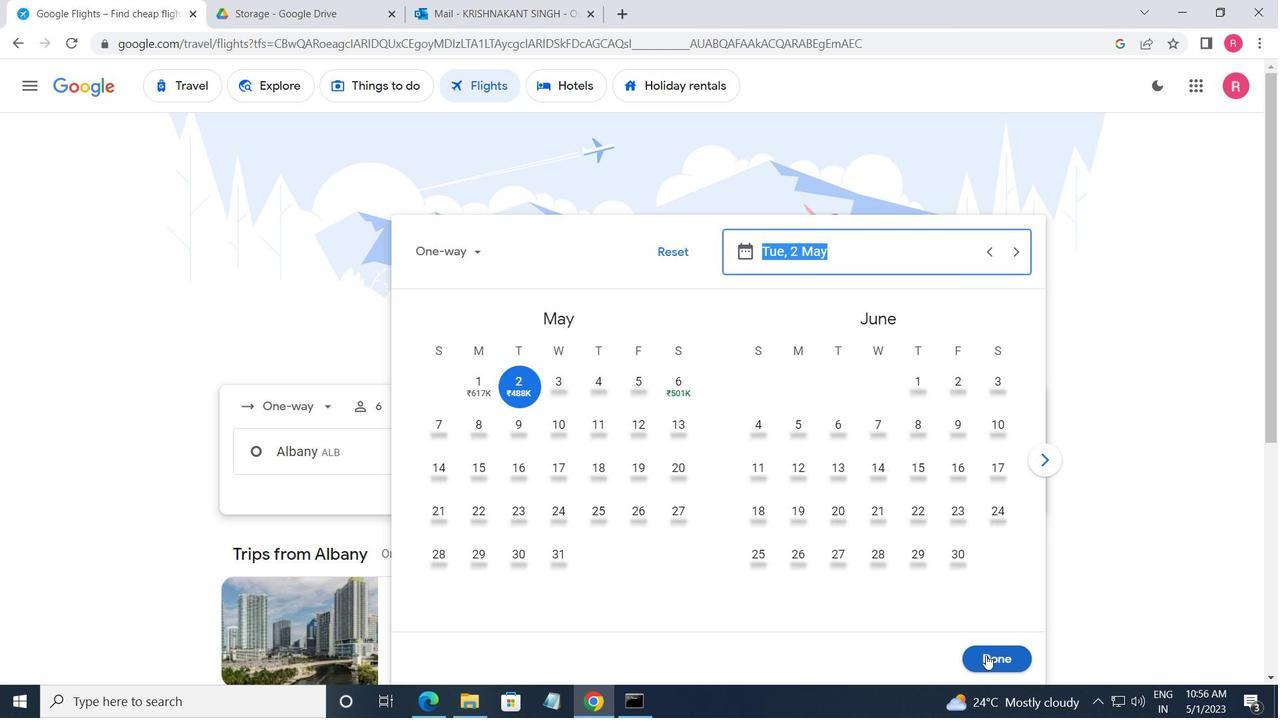 
Action: Mouse pressed left at (986, 661)
Screenshot: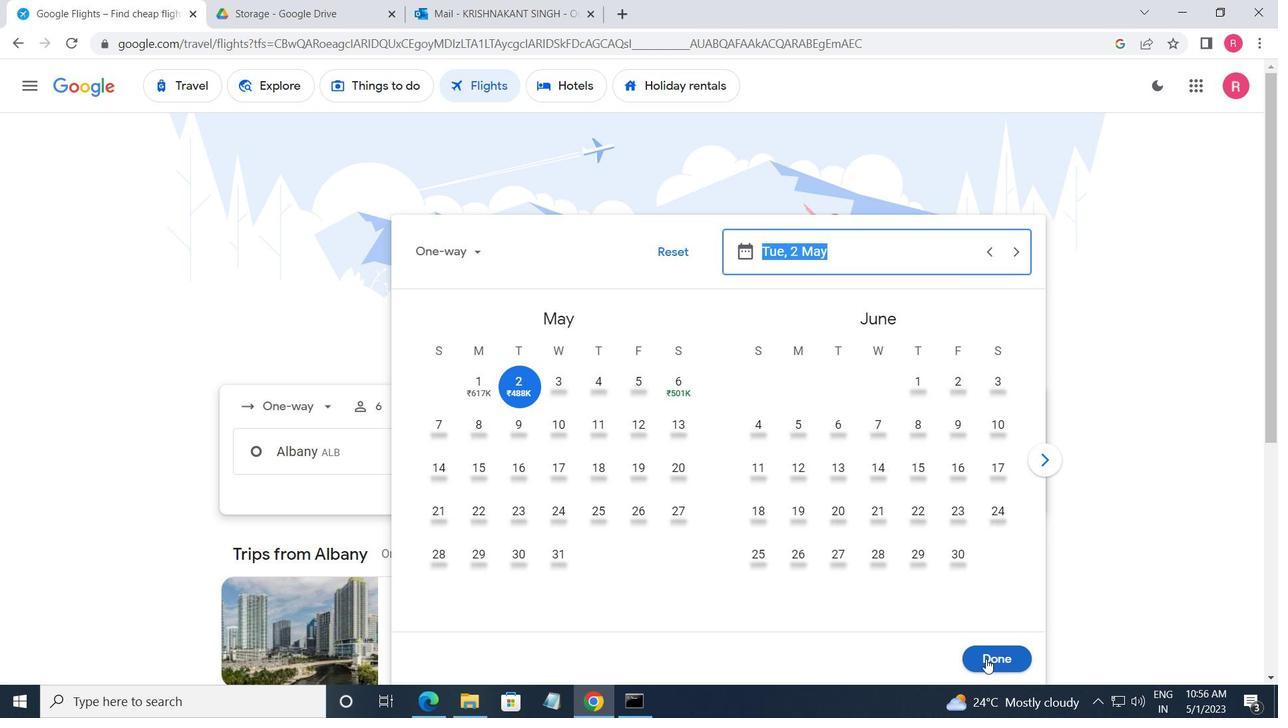 
Action: Mouse moved to (627, 525)
Screenshot: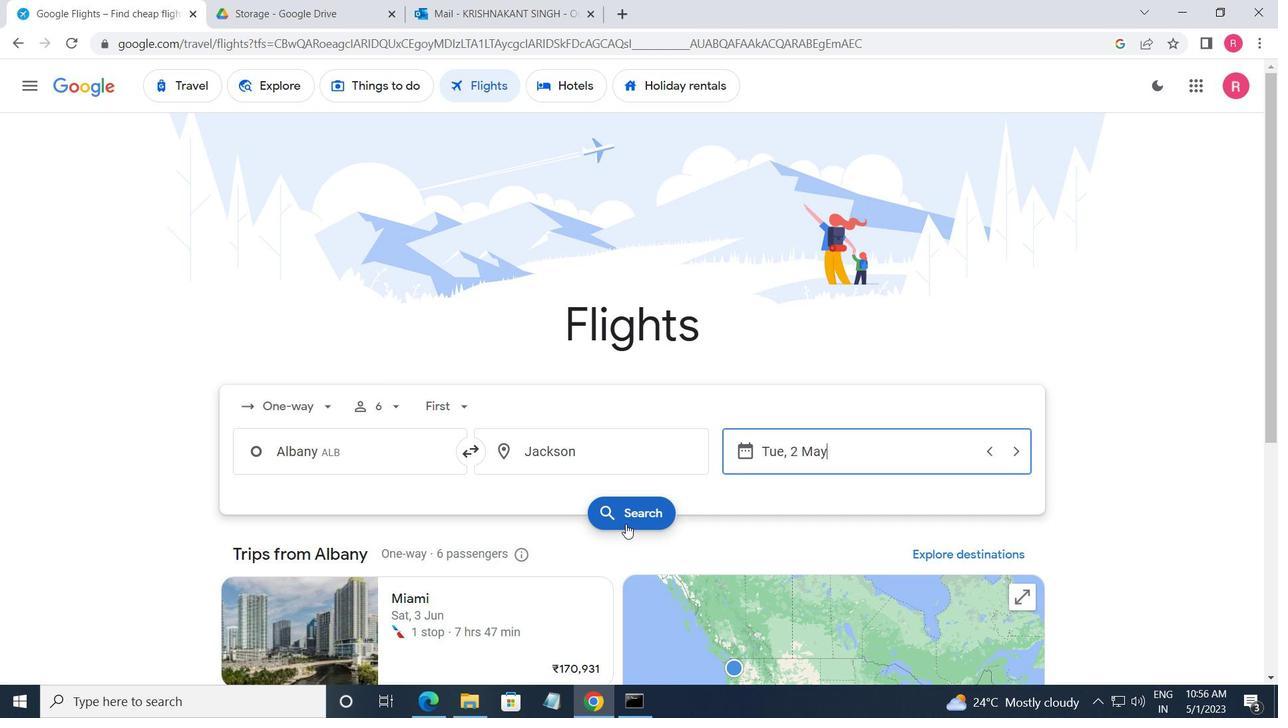 
Action: Mouse pressed left at (627, 525)
Screenshot: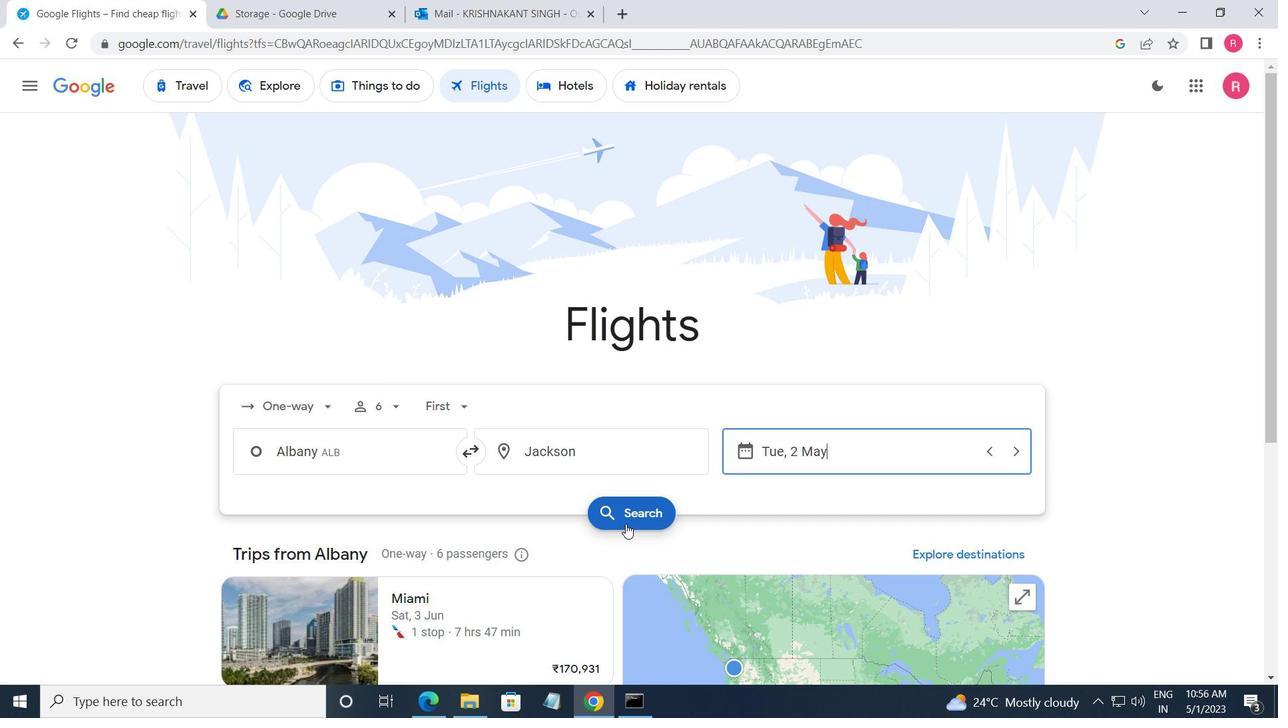 
Action: Mouse moved to (256, 253)
Screenshot: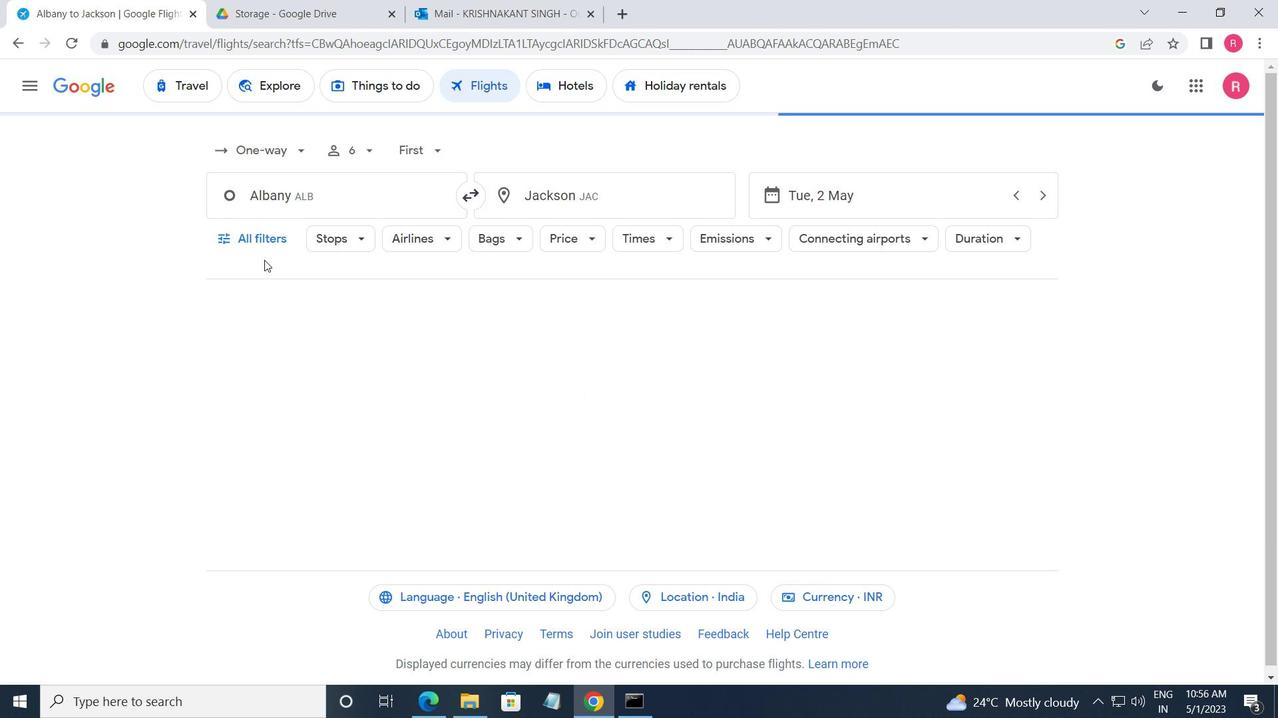 
Action: Mouse pressed left at (256, 253)
Screenshot: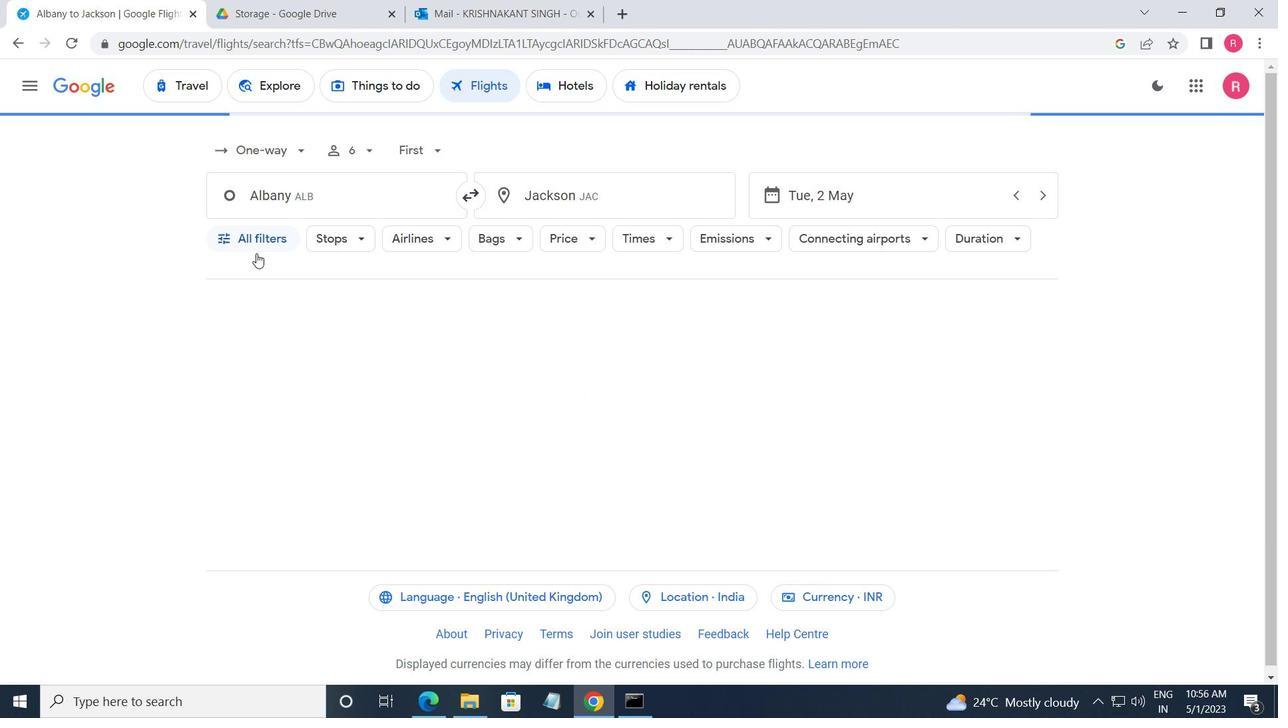 
Action: Mouse moved to (326, 416)
Screenshot: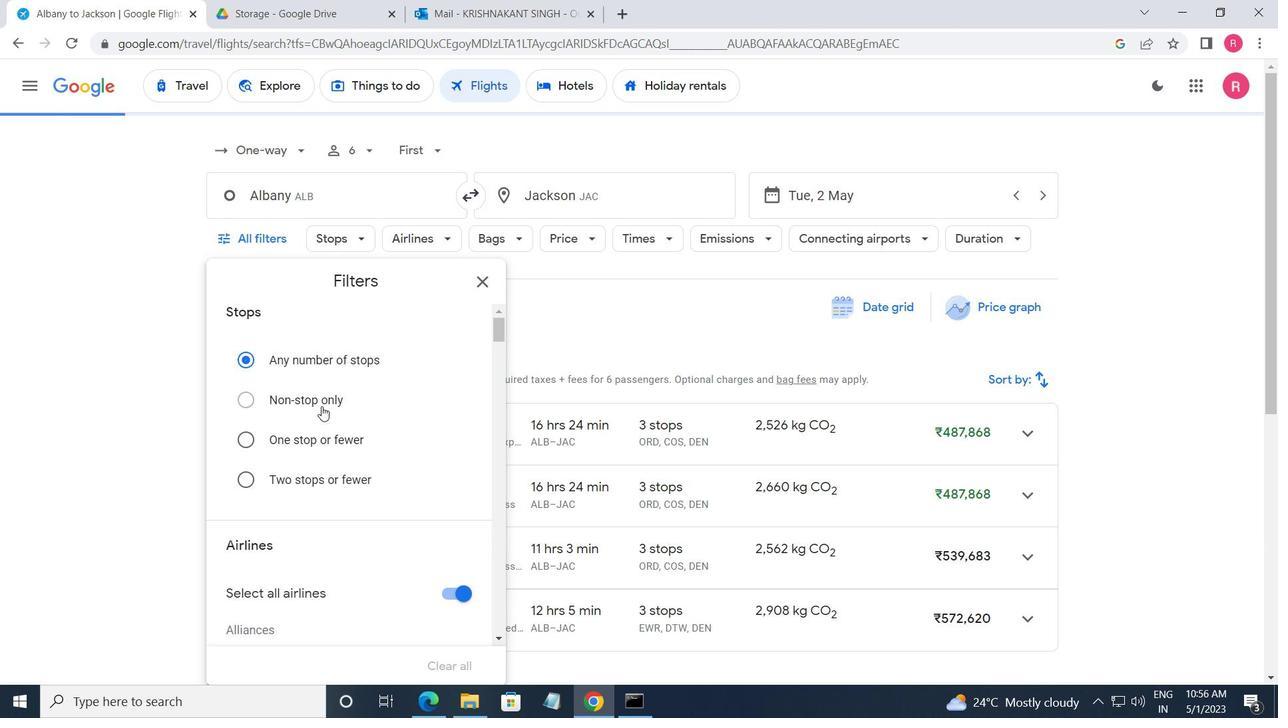 
Action: Mouse scrolled (326, 415) with delta (0, 0)
Screenshot: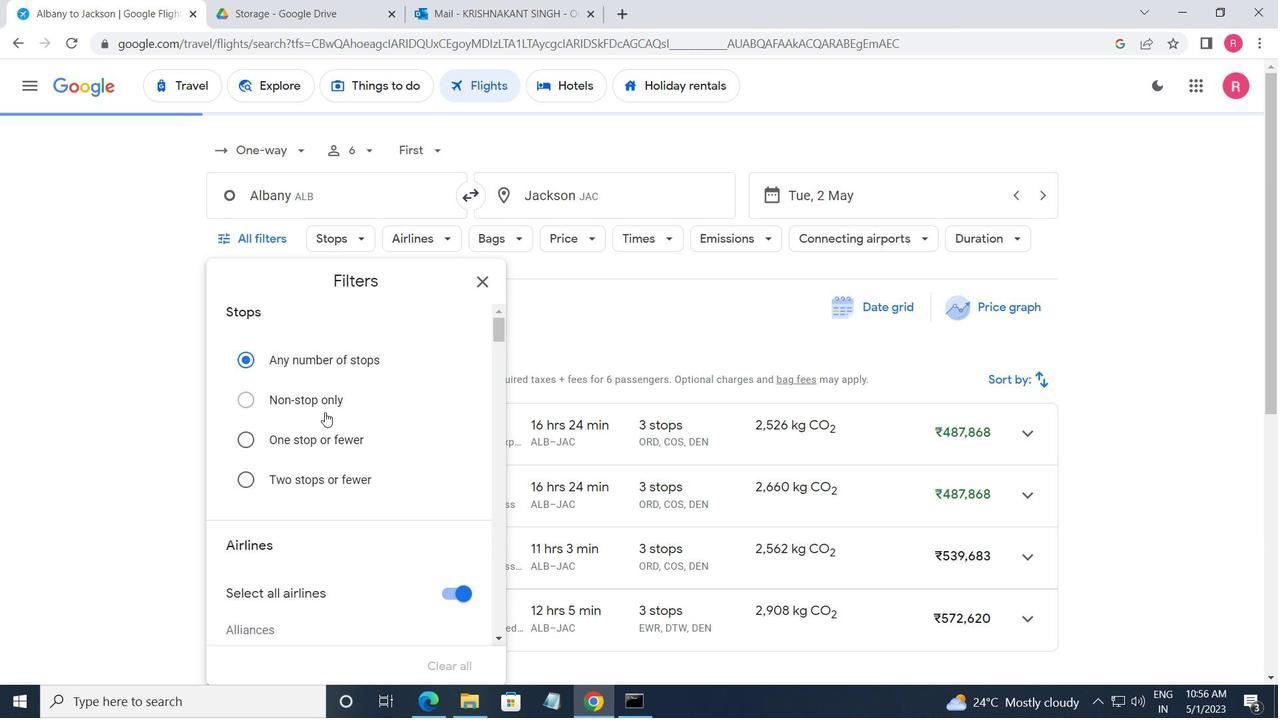
Action: Mouse scrolled (326, 415) with delta (0, 0)
Screenshot: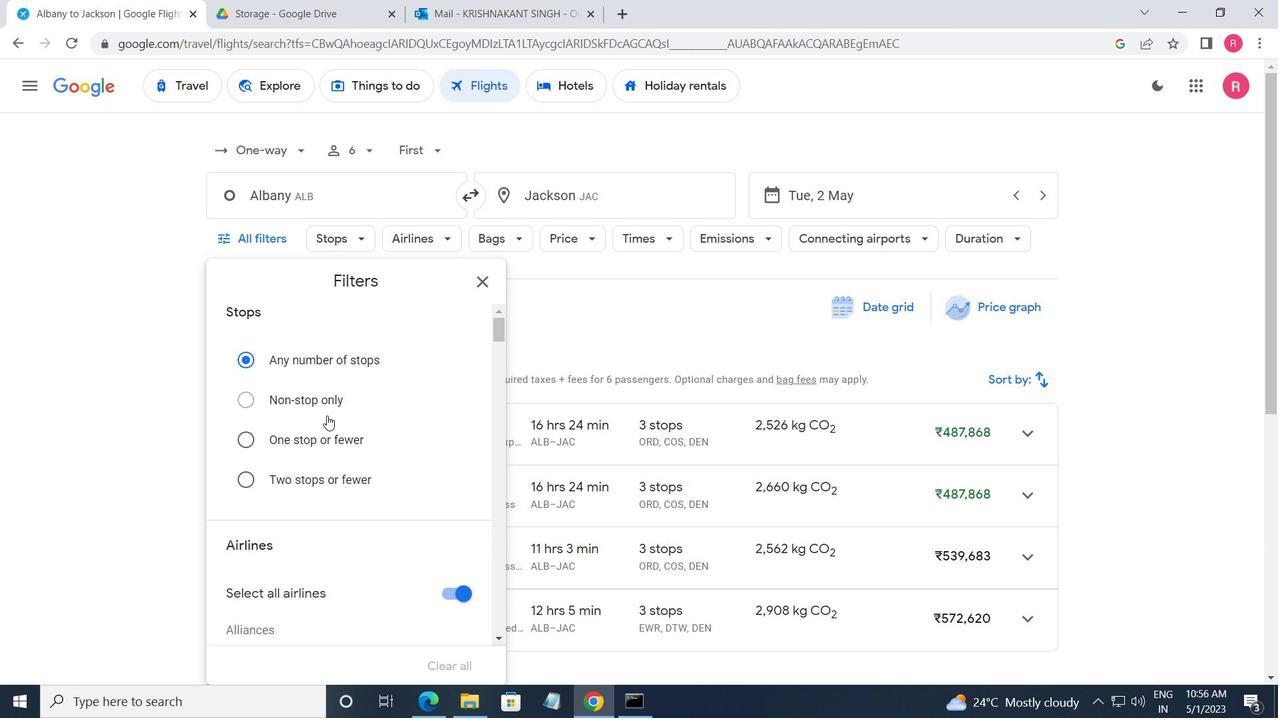 
Action: Mouse scrolled (326, 415) with delta (0, 0)
Screenshot: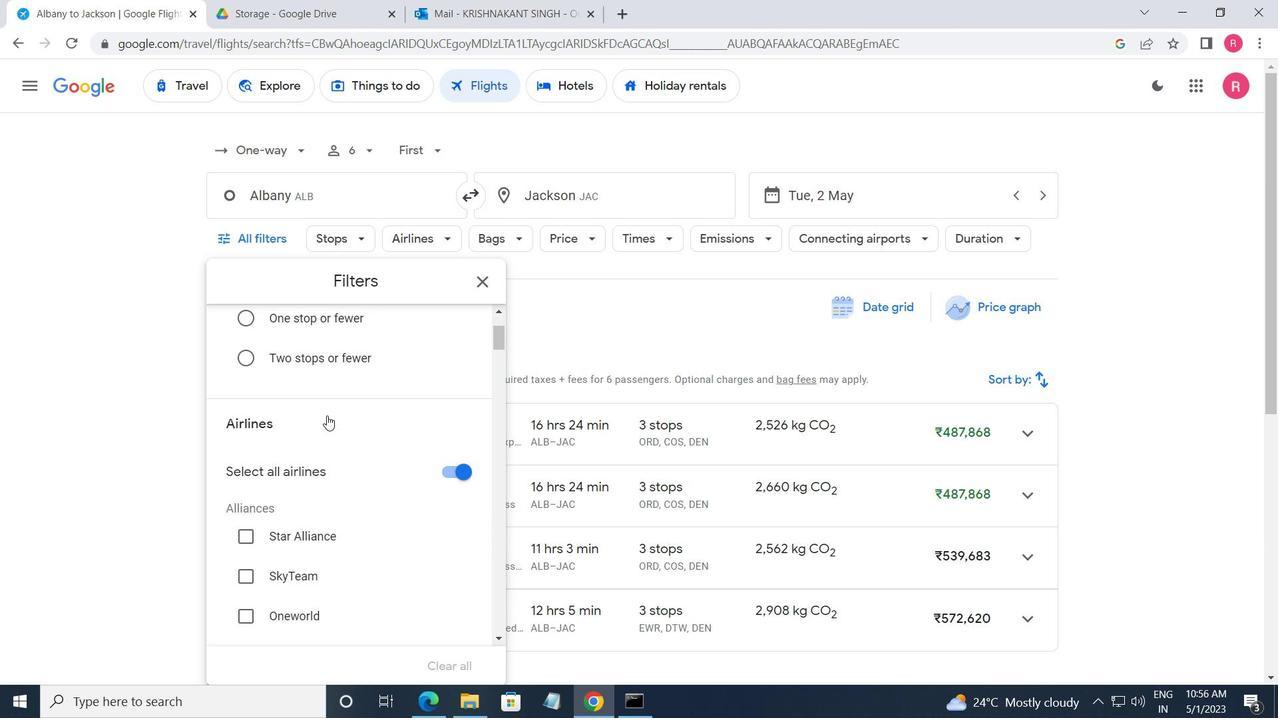 
Action: Mouse scrolled (326, 415) with delta (0, 0)
Screenshot: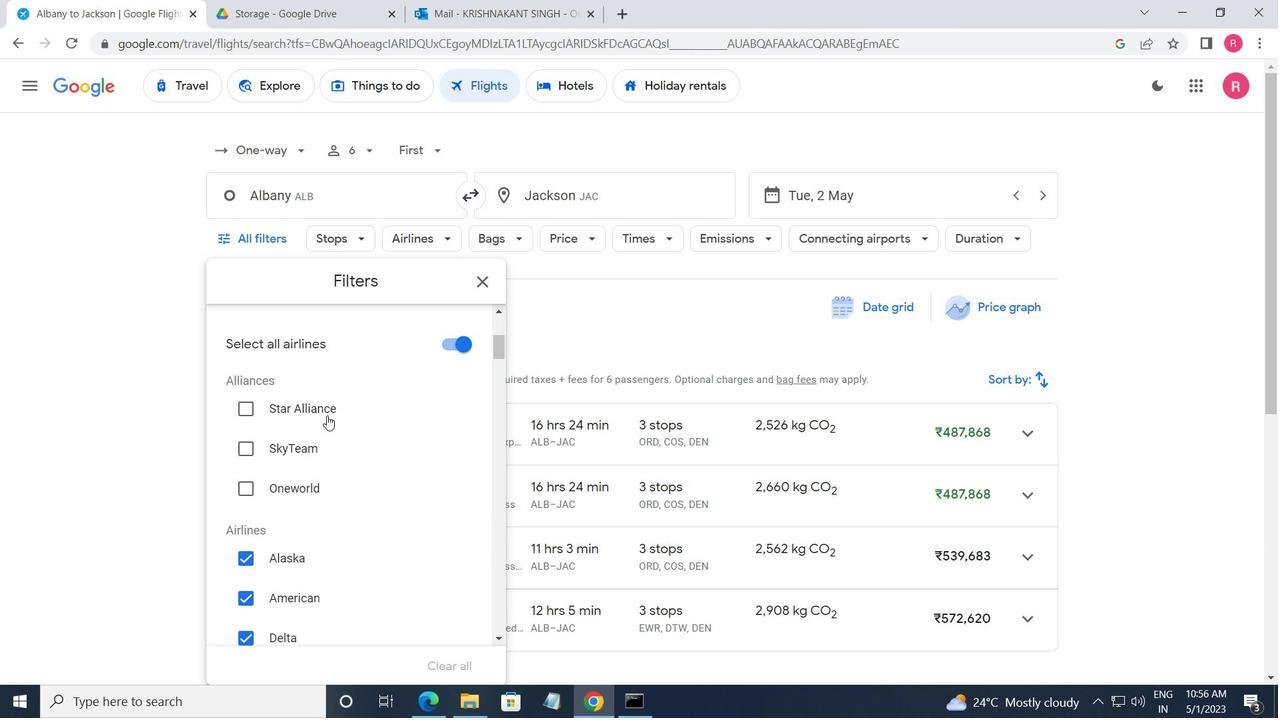 
Action: Mouse scrolled (326, 415) with delta (0, 0)
Screenshot: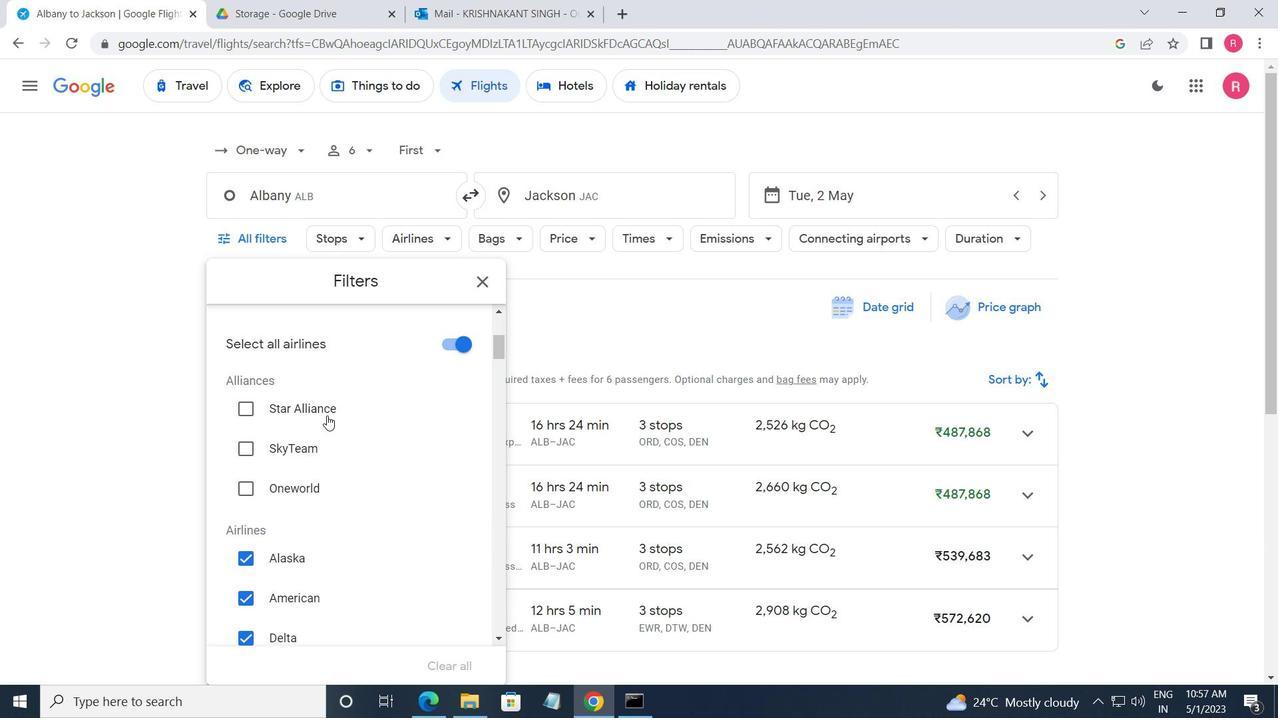 
Action: Mouse moved to (445, 472)
Screenshot: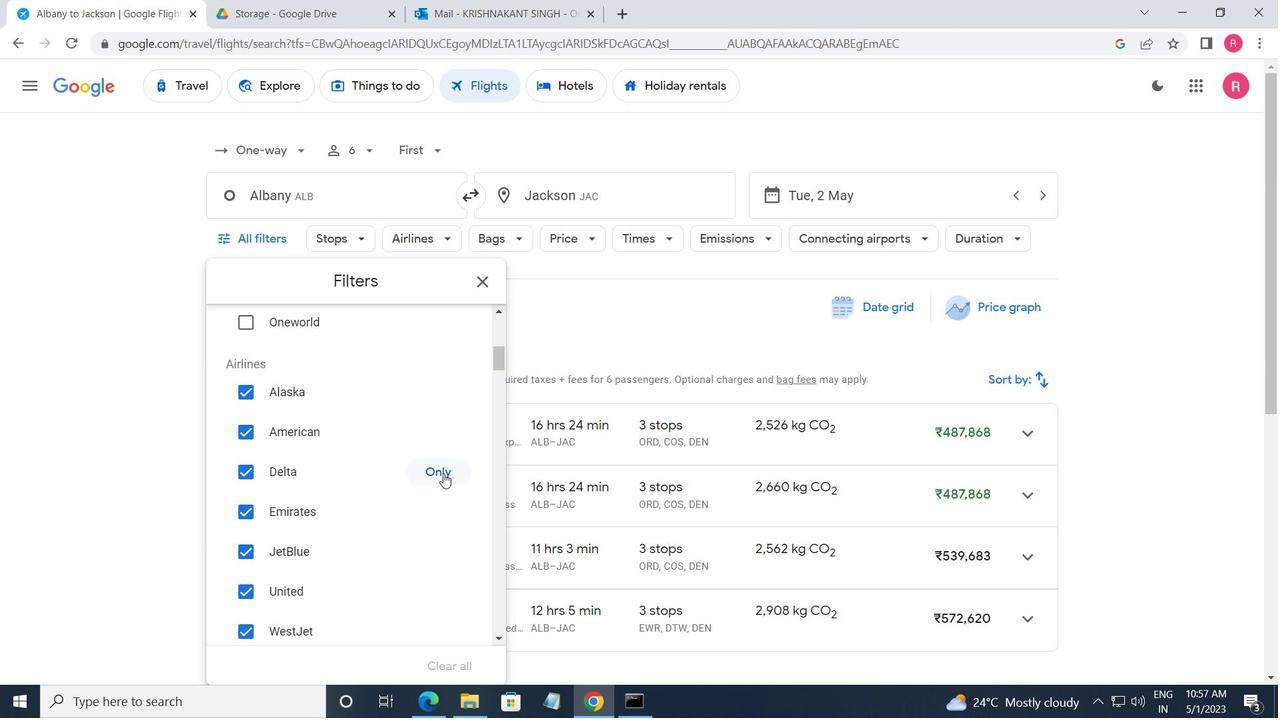 
Action: Mouse pressed left at (445, 472)
Screenshot: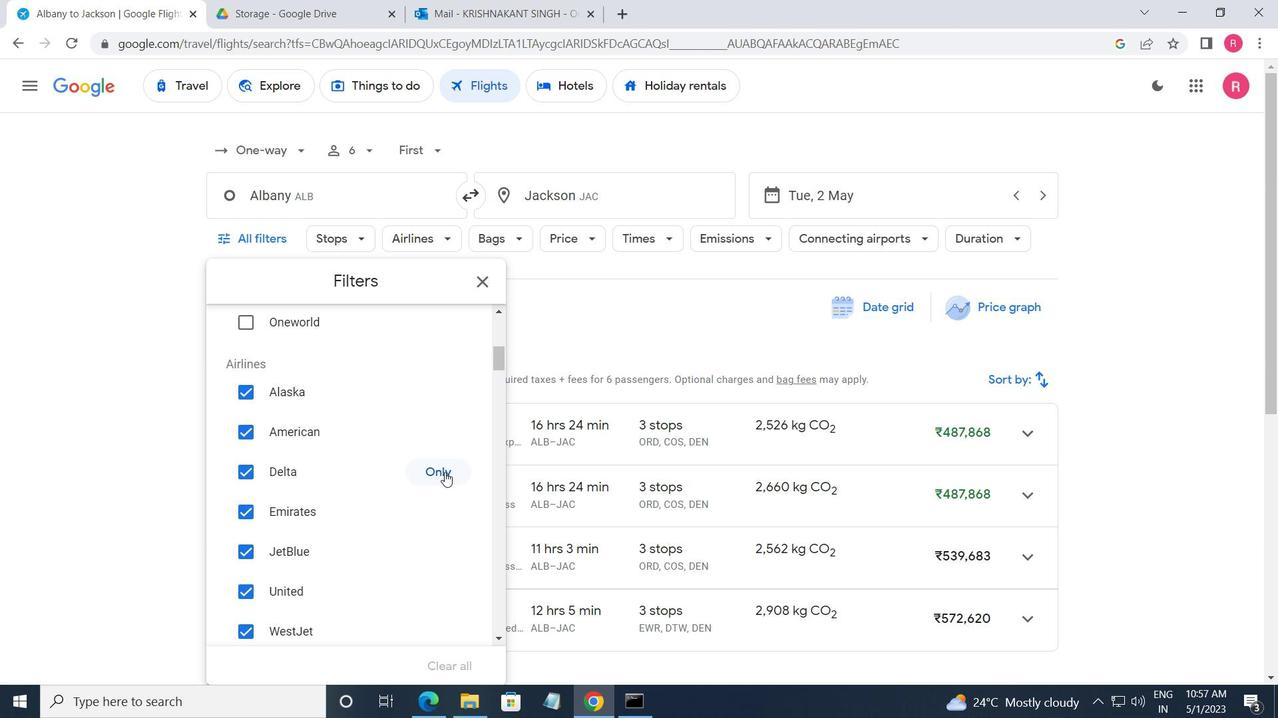 
Action: Mouse moved to (446, 472)
Screenshot: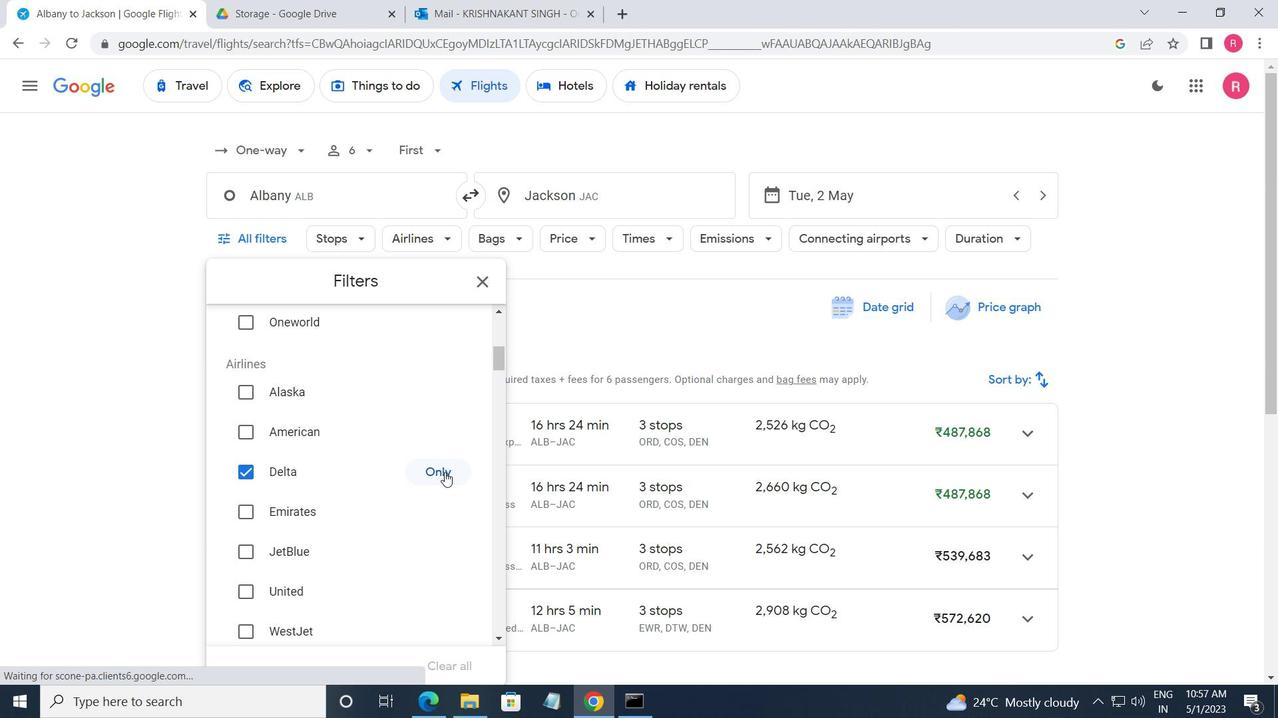 
Action: Mouse scrolled (446, 471) with delta (0, 0)
Screenshot: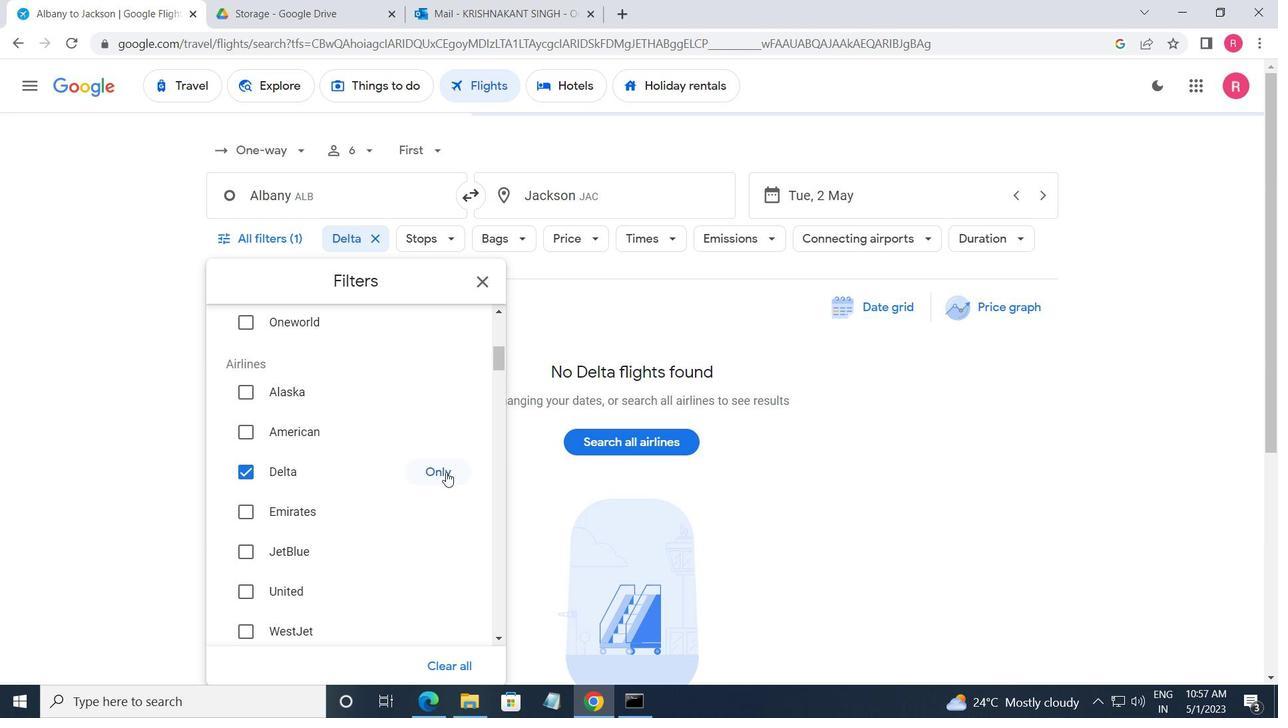 
Action: Mouse scrolled (446, 471) with delta (0, 0)
Screenshot: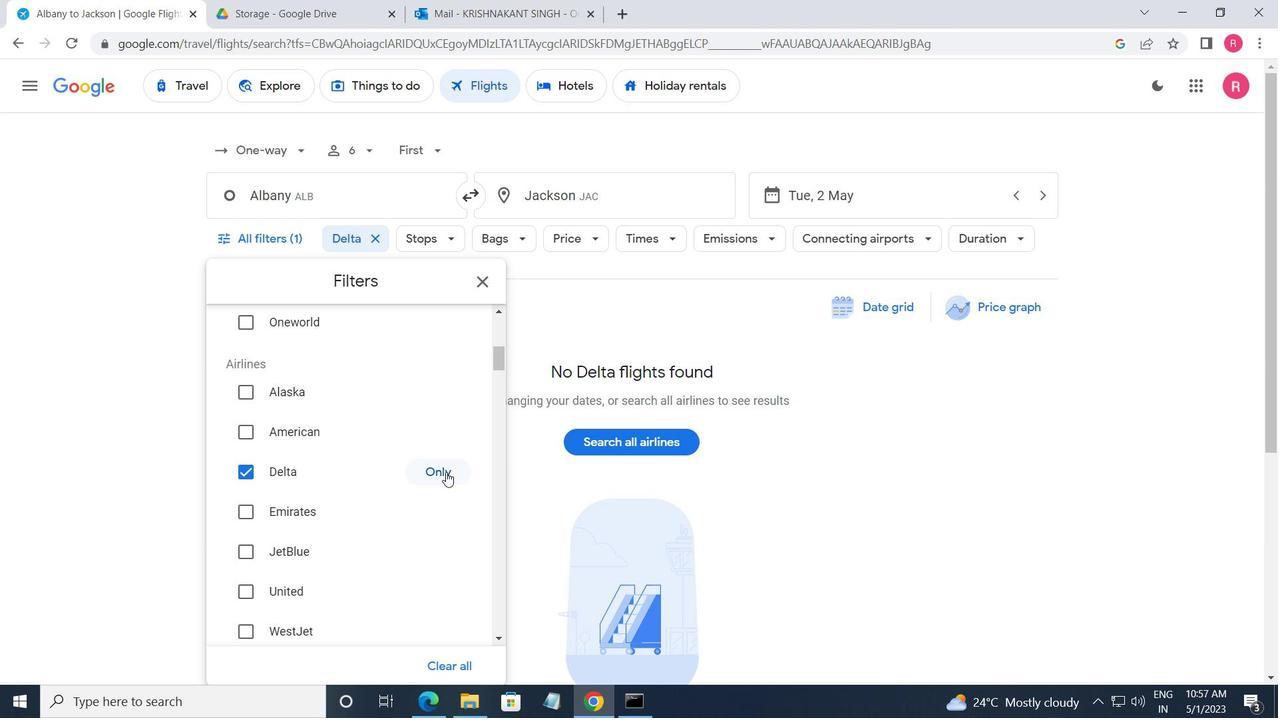 
Action: Mouse scrolled (446, 471) with delta (0, 0)
Screenshot: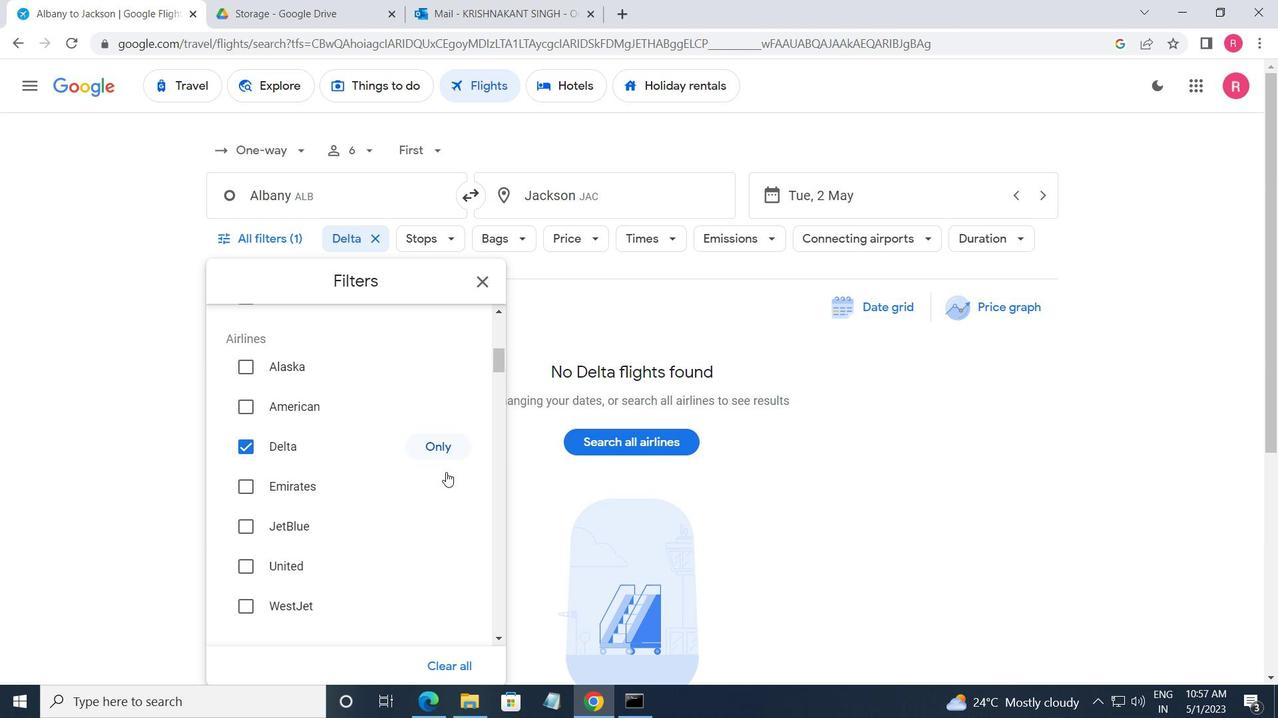 
Action: Mouse moved to (467, 535)
Screenshot: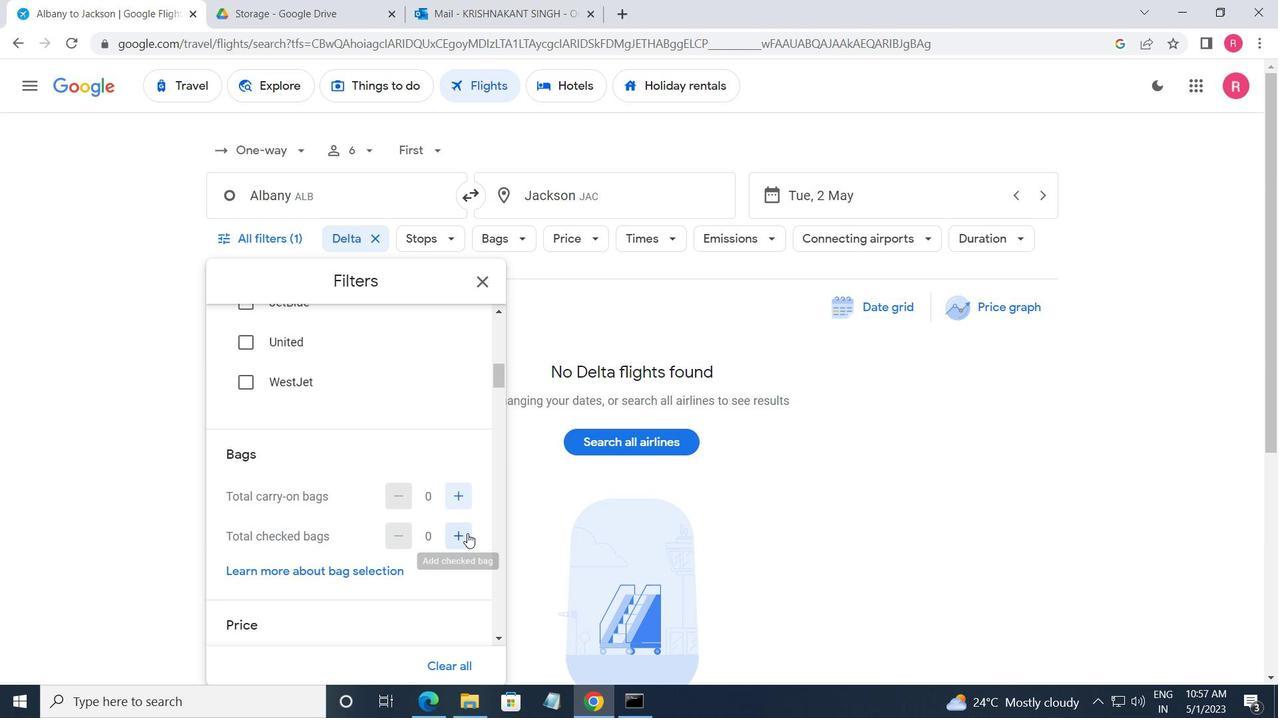 
Action: Mouse pressed left at (467, 535)
Screenshot: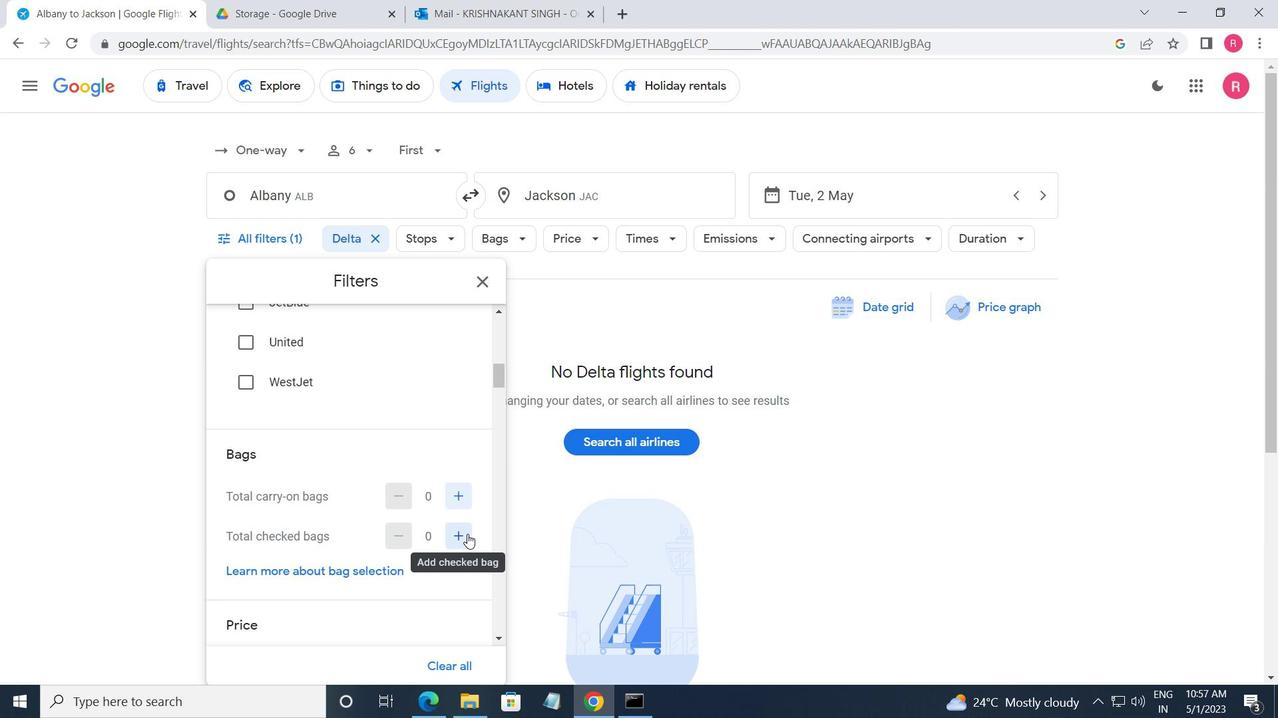 
Action: Mouse moved to (466, 534)
Screenshot: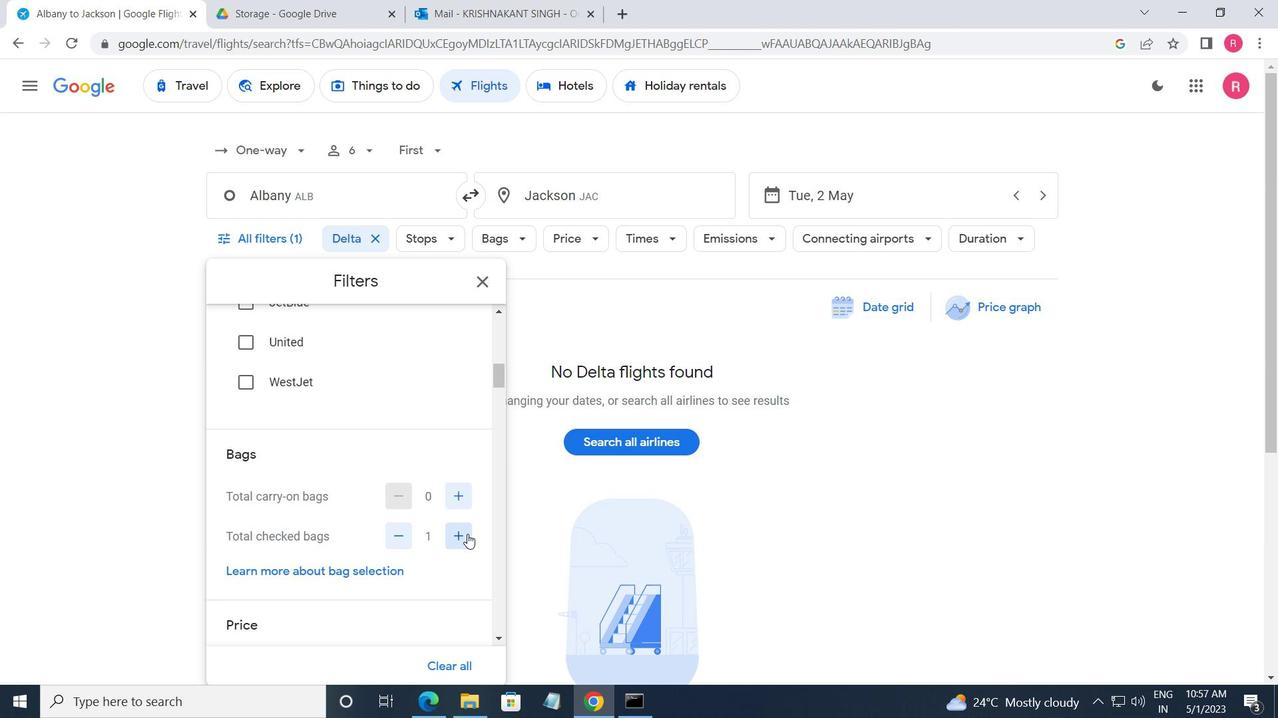 
Action: Mouse scrolled (466, 533) with delta (0, 0)
Screenshot: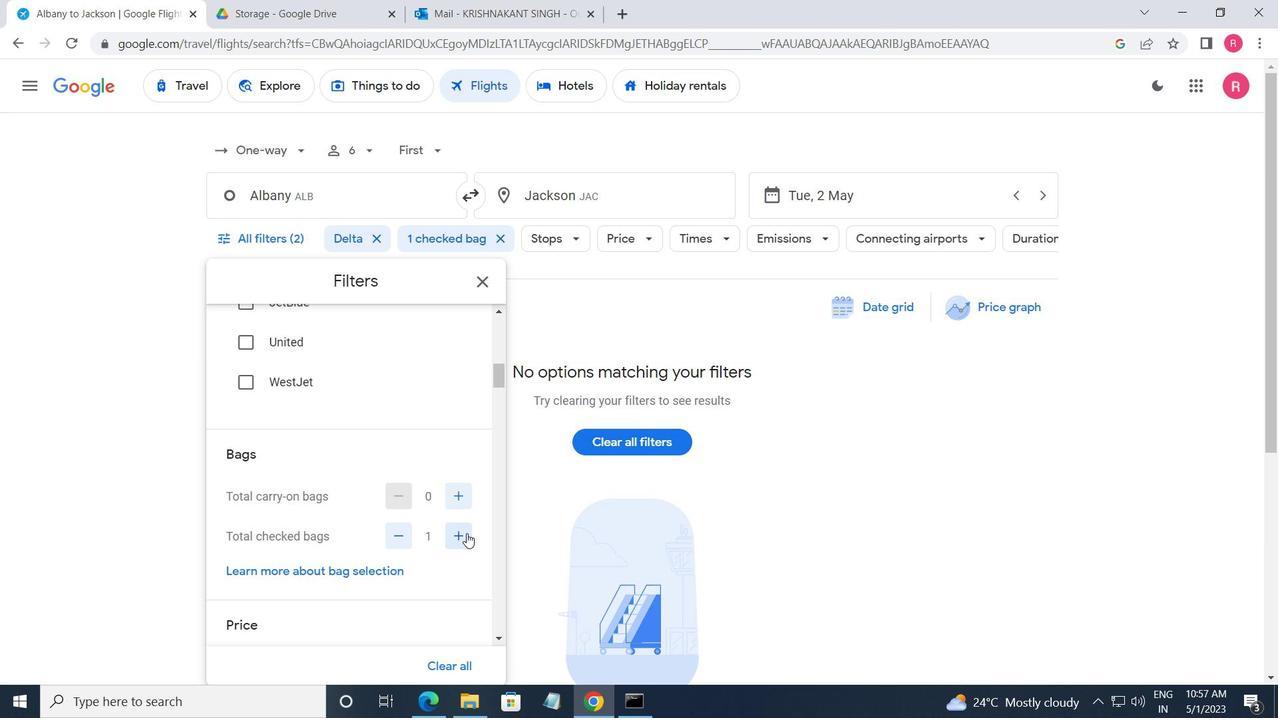 
Action: Mouse scrolled (466, 533) with delta (0, 0)
Screenshot: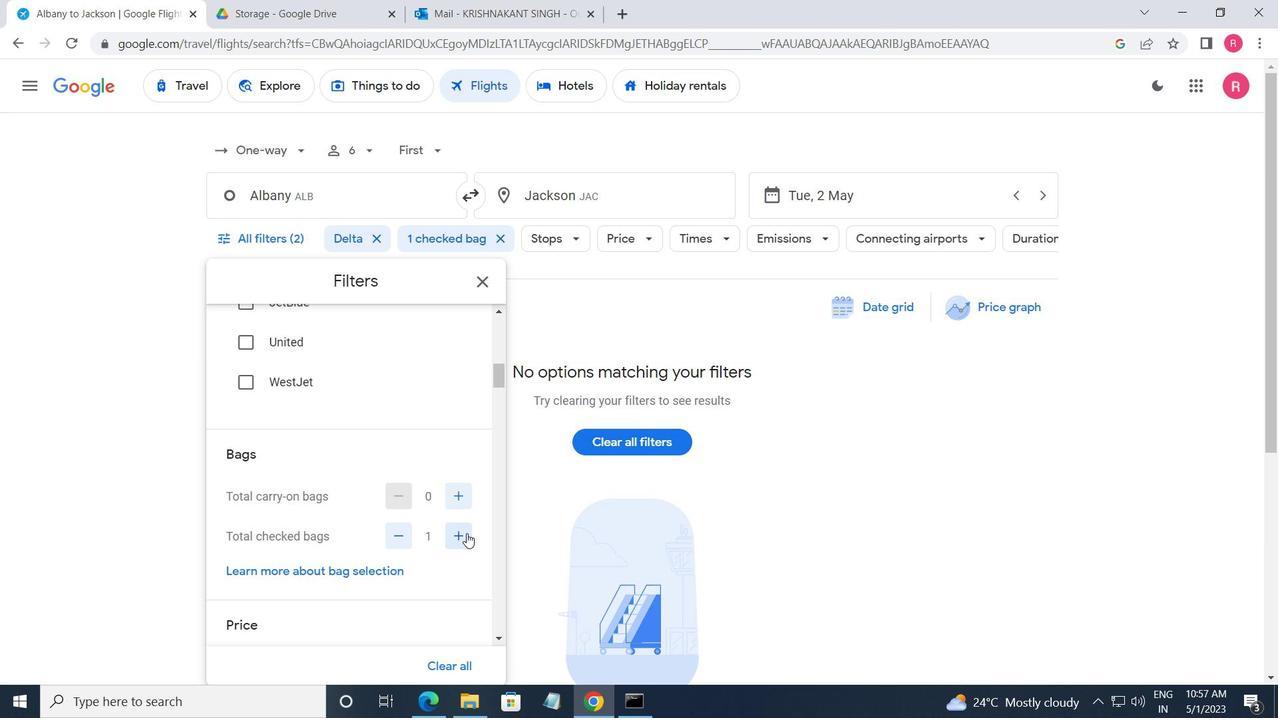 
Action: Mouse moved to (466, 533)
Screenshot: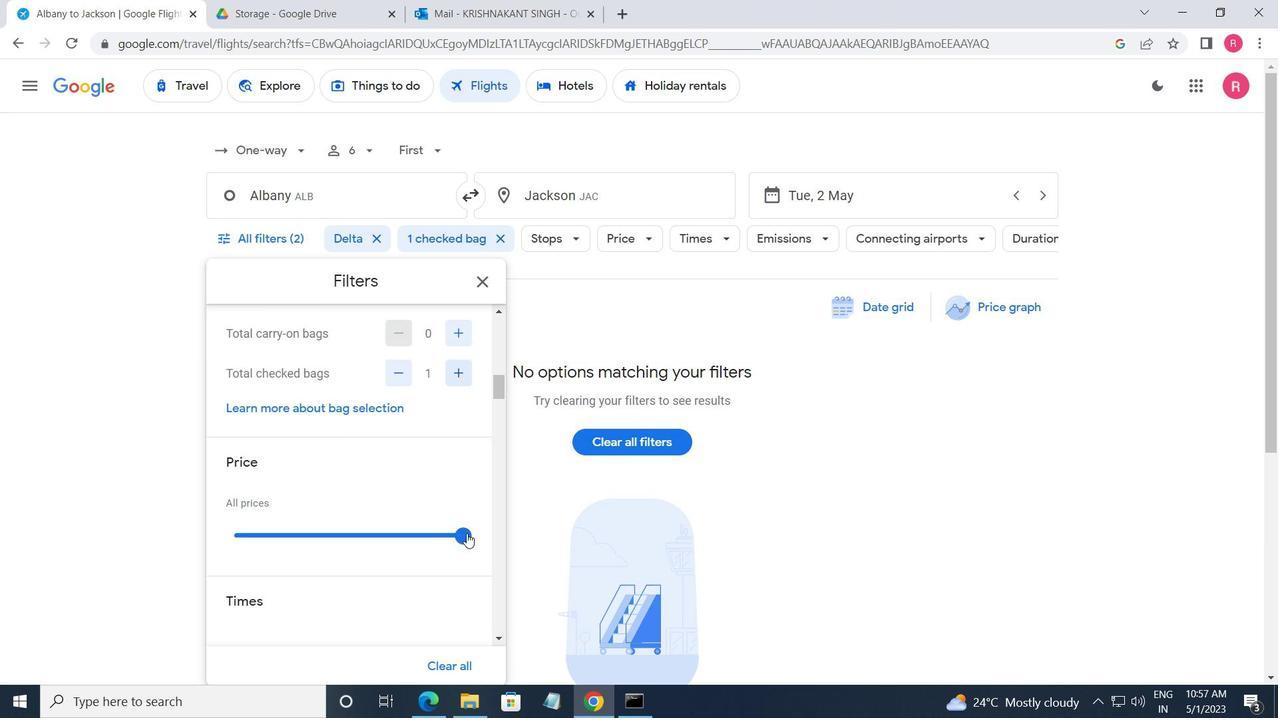 
Action: Mouse pressed left at (466, 533)
Screenshot: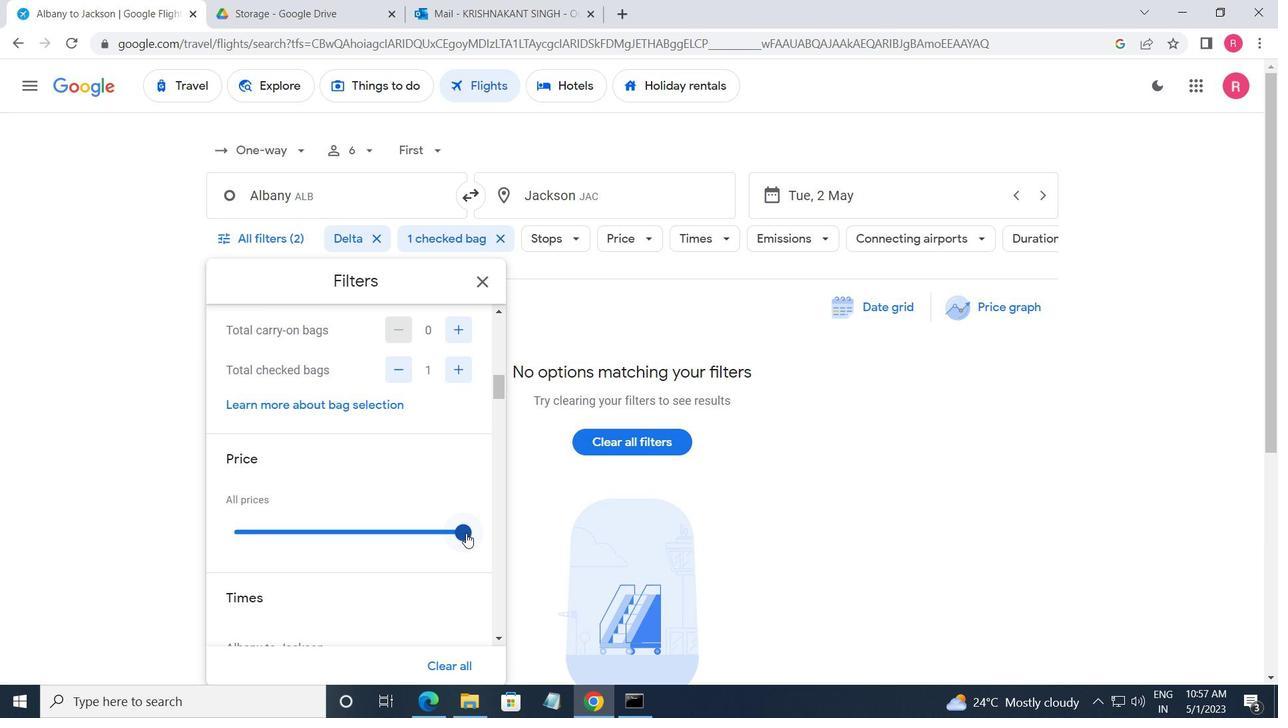 
Action: Mouse moved to (280, 521)
Screenshot: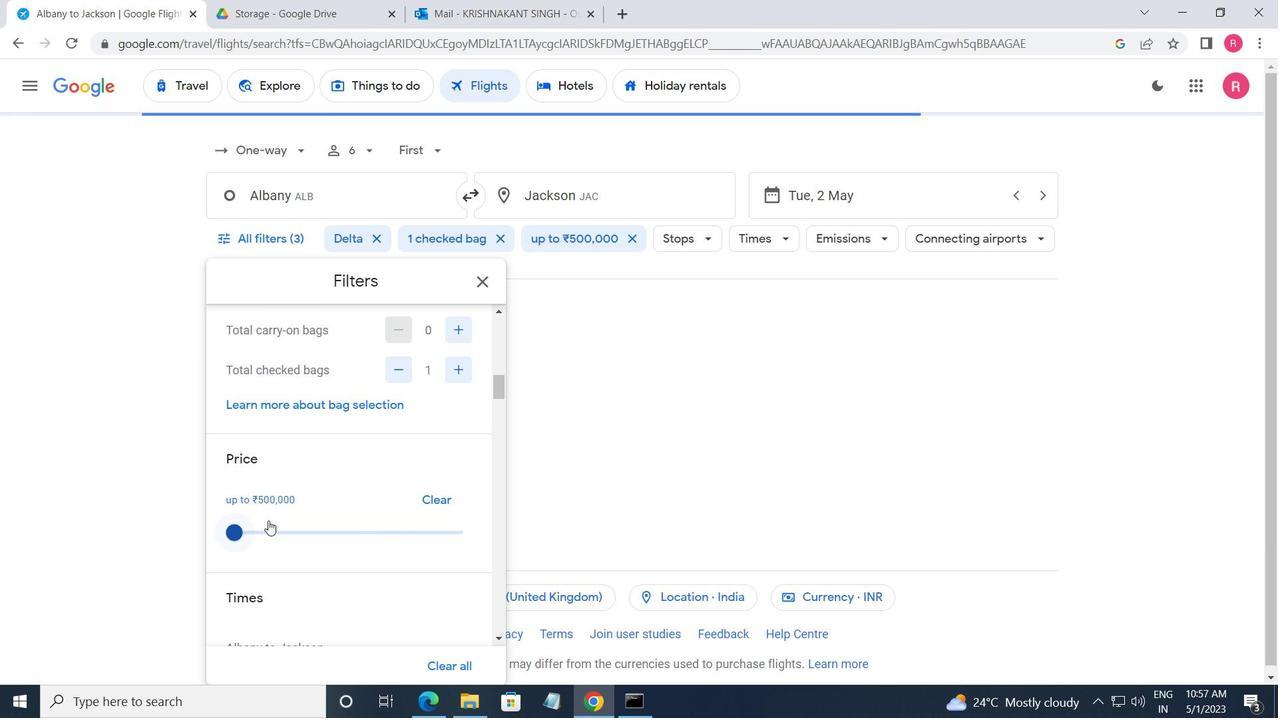 
Action: Mouse scrolled (280, 521) with delta (0, 0)
Screenshot: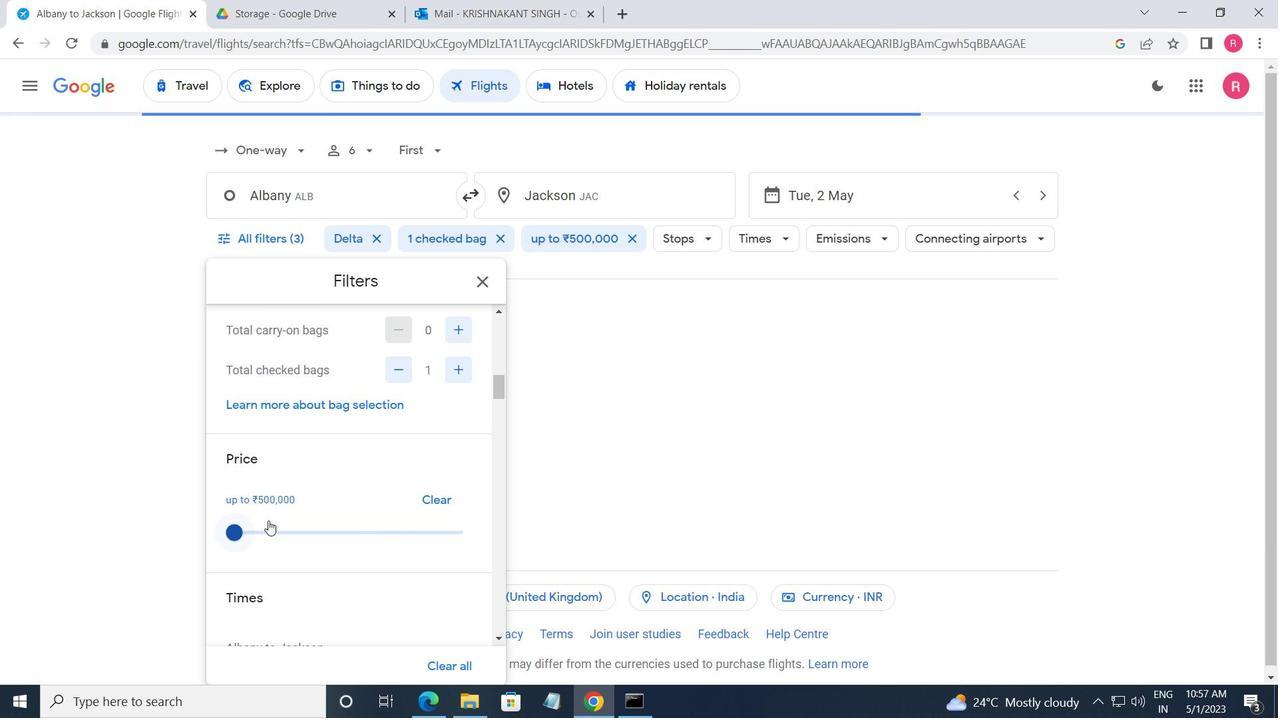 
Action: Mouse moved to (281, 521)
Screenshot: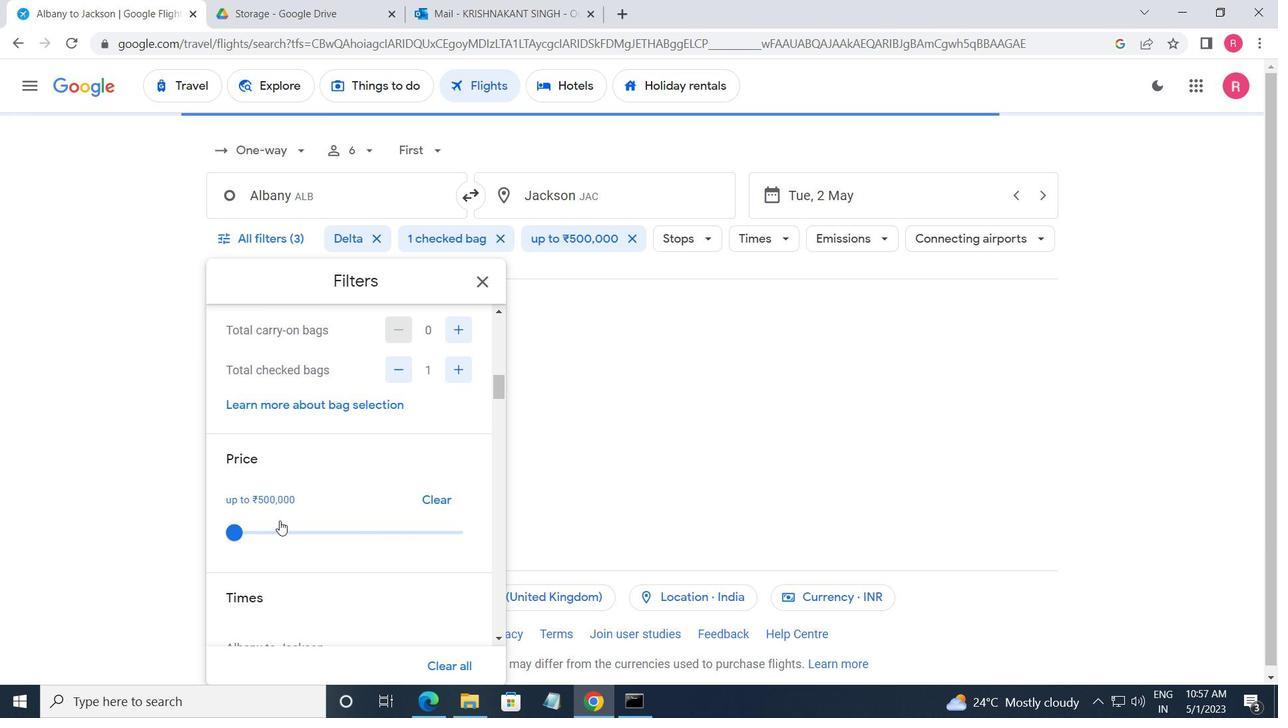 
Action: Mouse scrolled (281, 521) with delta (0, 0)
Screenshot: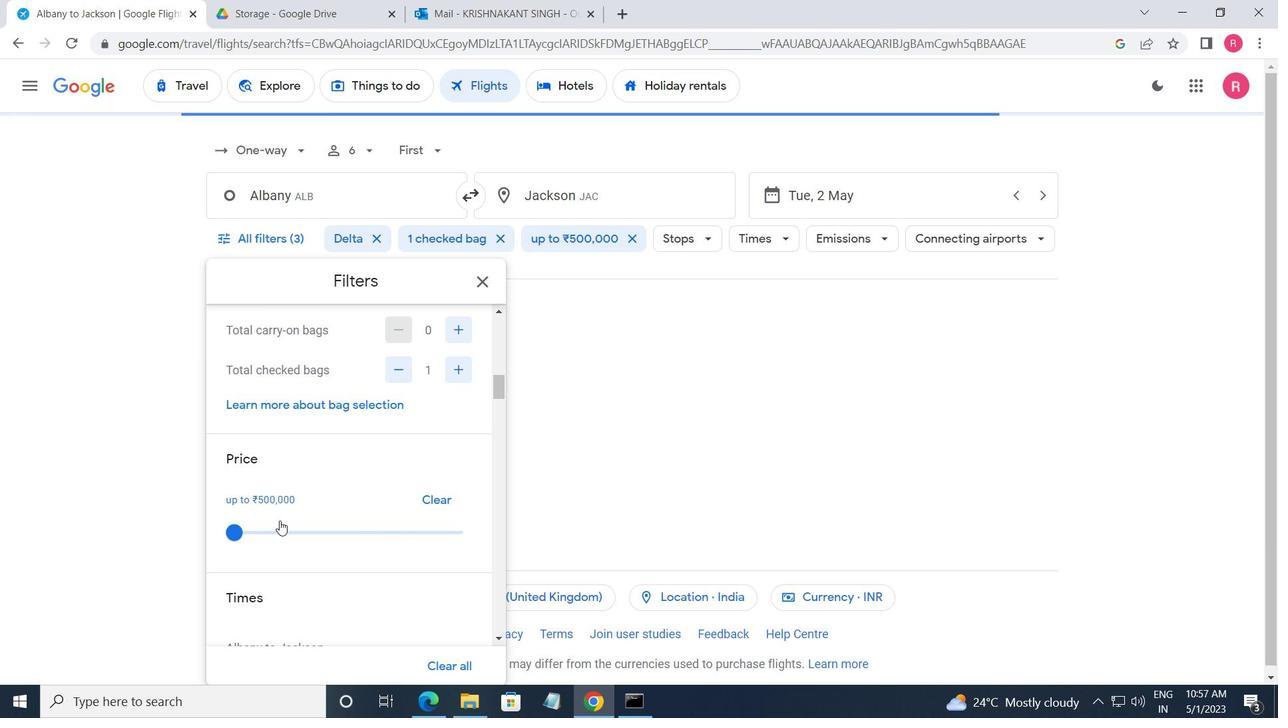 
Action: Mouse moved to (248, 553)
Screenshot: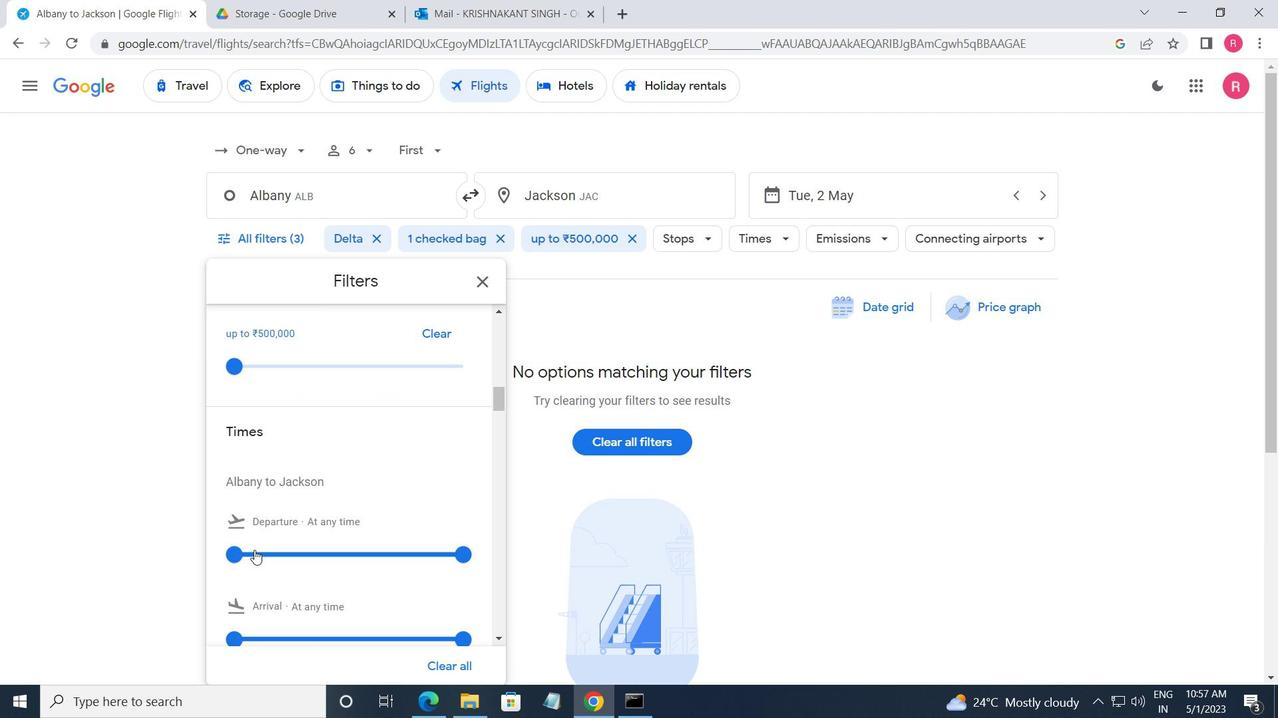 
Action: Mouse pressed left at (248, 553)
Screenshot: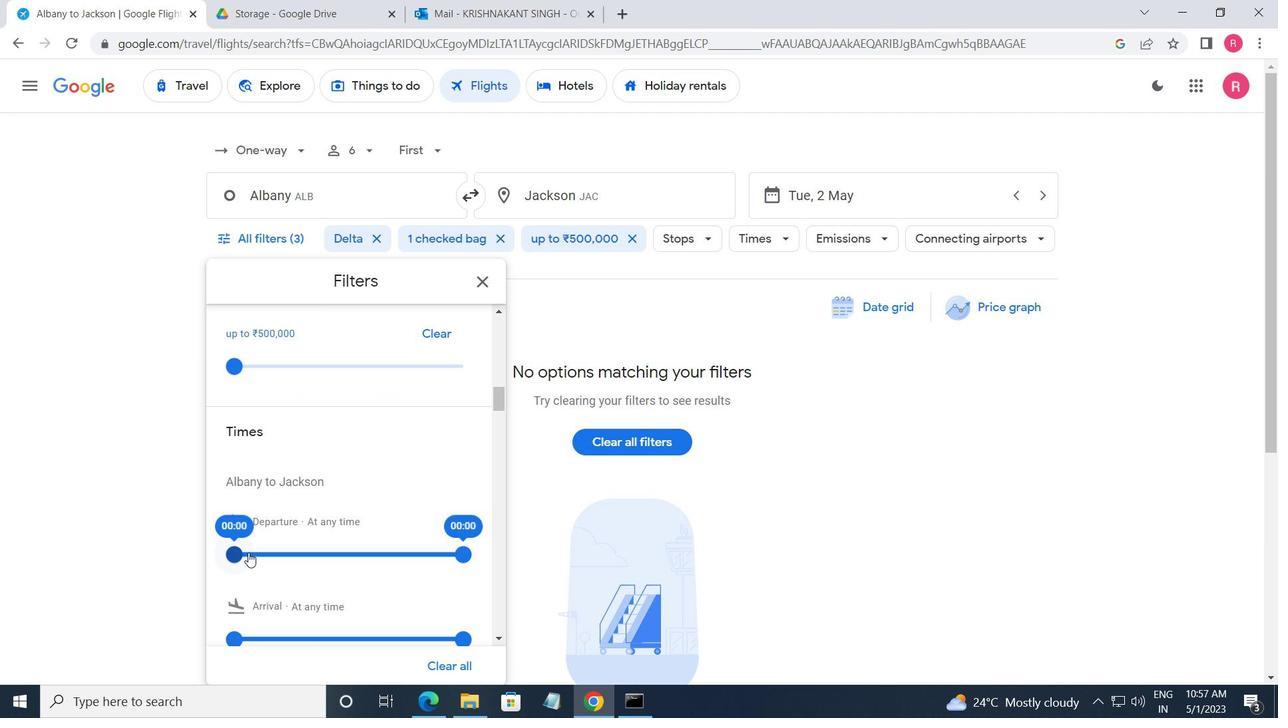 
Action: Mouse moved to (458, 555)
Screenshot: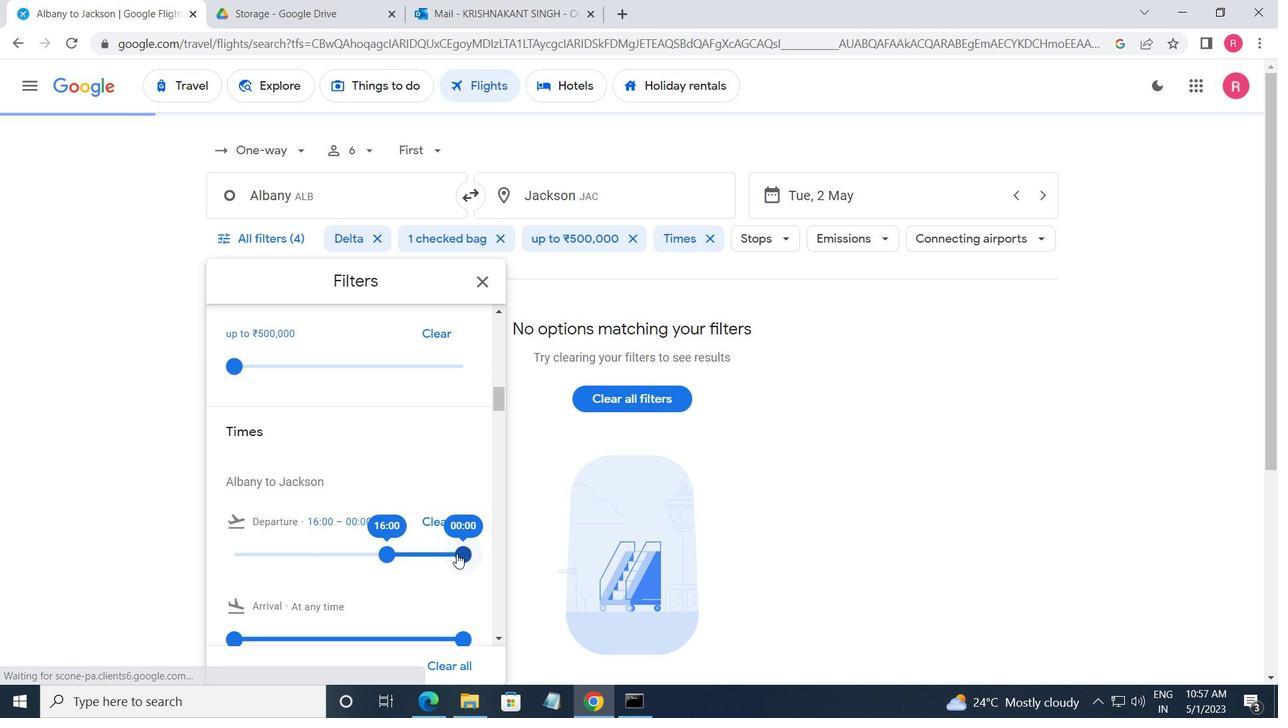 
Action: Mouse pressed left at (458, 555)
Screenshot: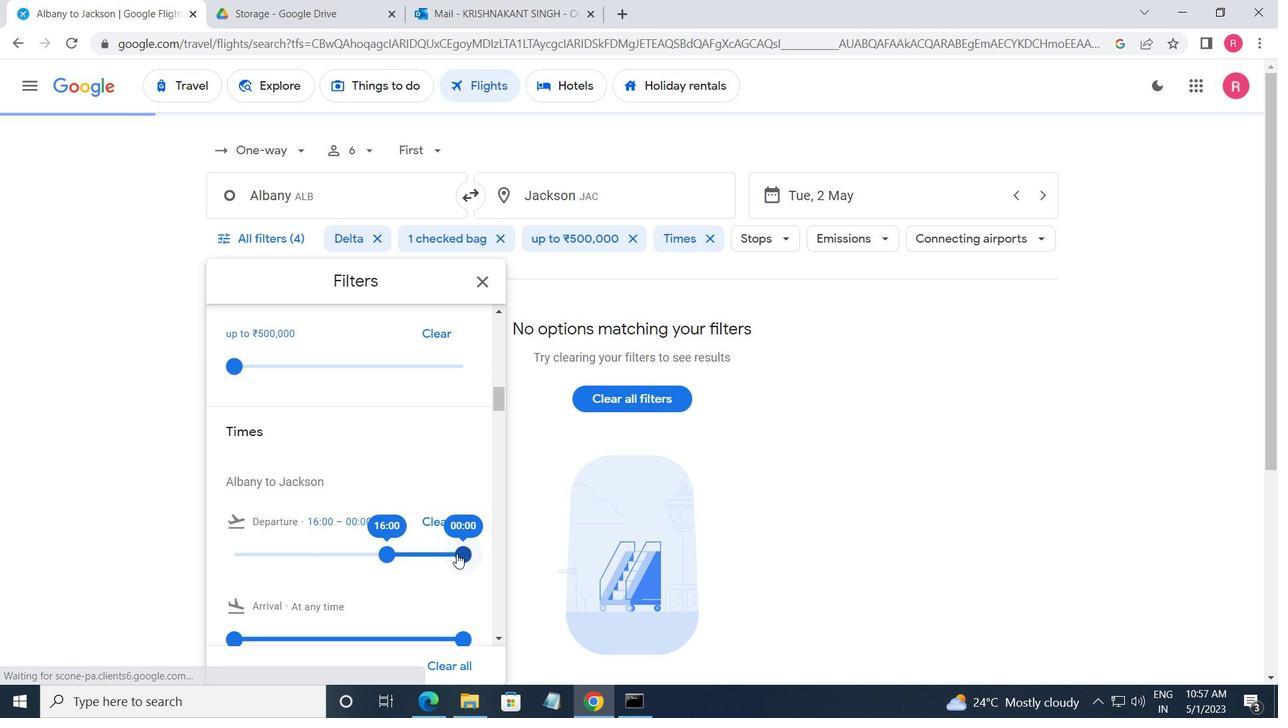 
Action: Mouse moved to (481, 281)
Screenshot: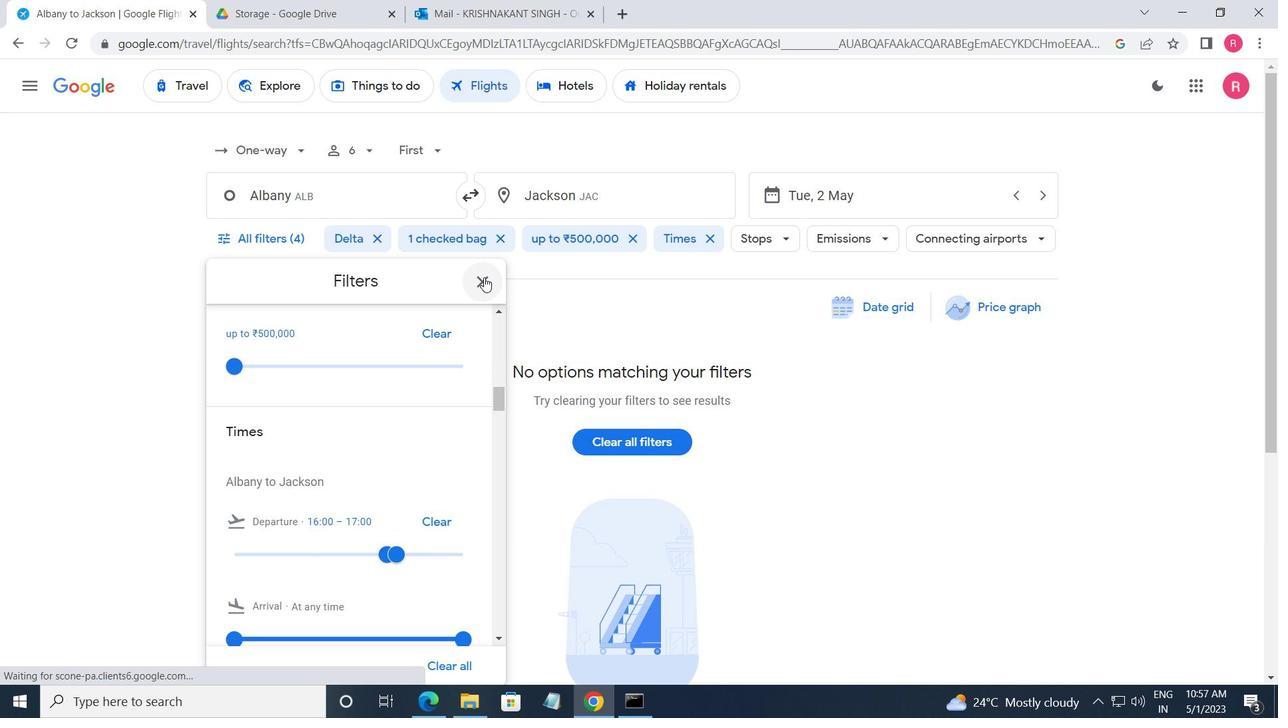 
Action: Mouse pressed left at (481, 281)
Screenshot: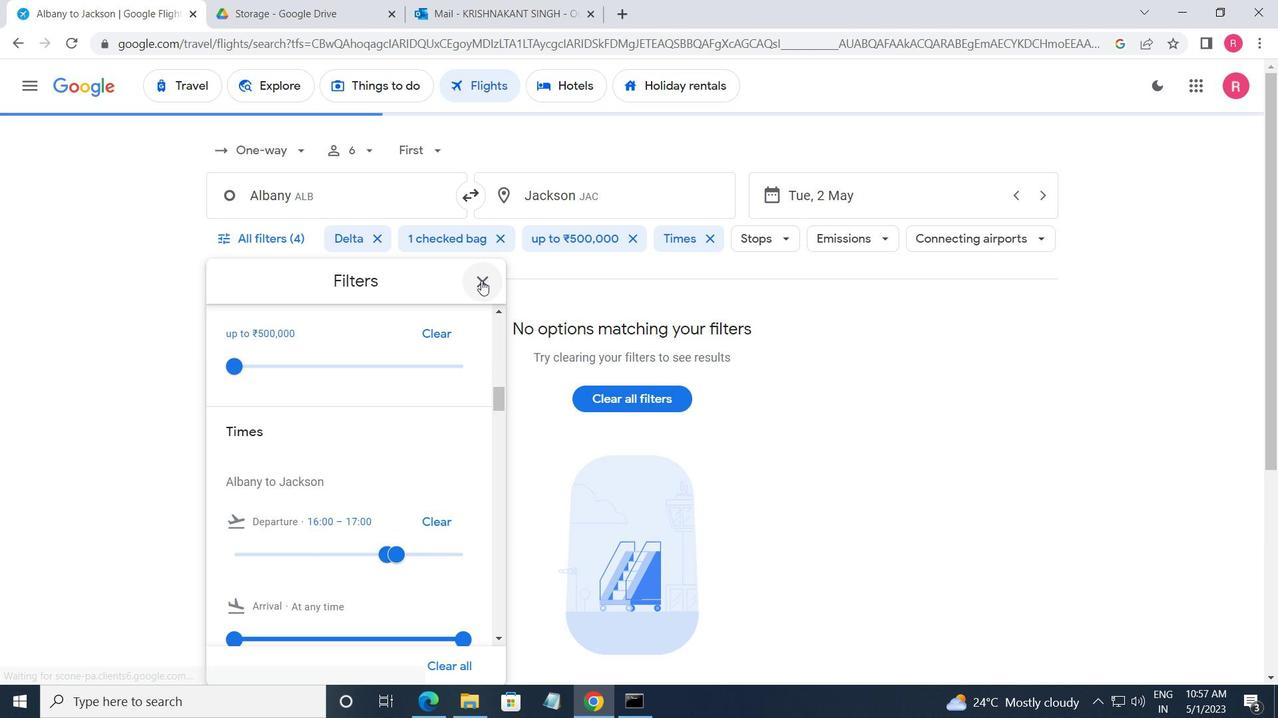 
